 Task: Add a signature Hugo Perez containing With heartfelt thanks and appreciation, Hugo Perez to email address softage.5@softage.net and add a folder Takeout menus
Action: Mouse moved to (29, 39)
Screenshot: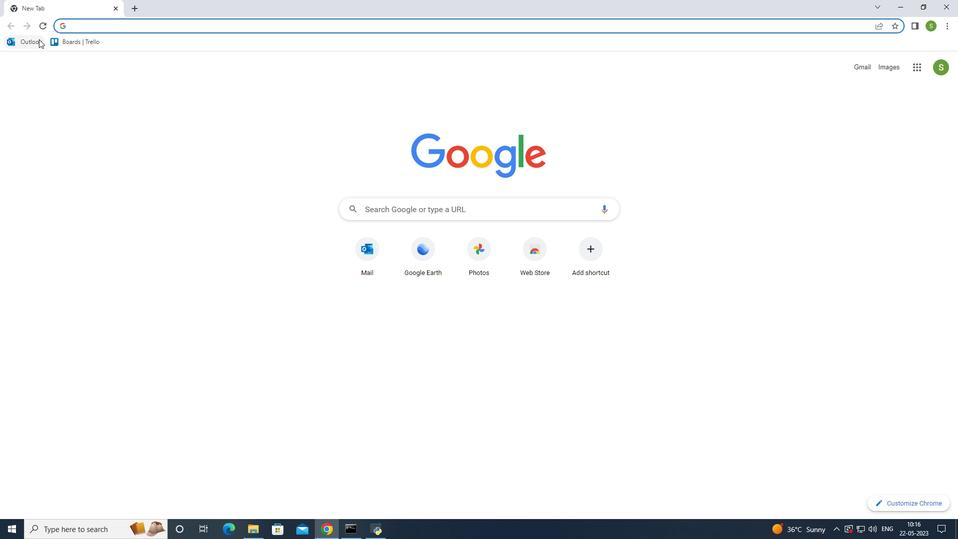 
Action: Mouse pressed left at (29, 39)
Screenshot: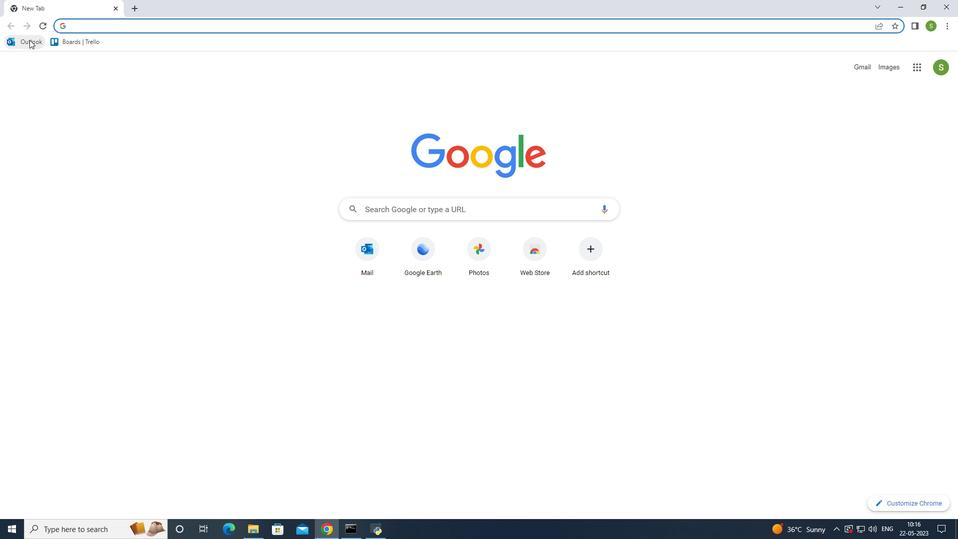 
Action: Mouse moved to (80, 86)
Screenshot: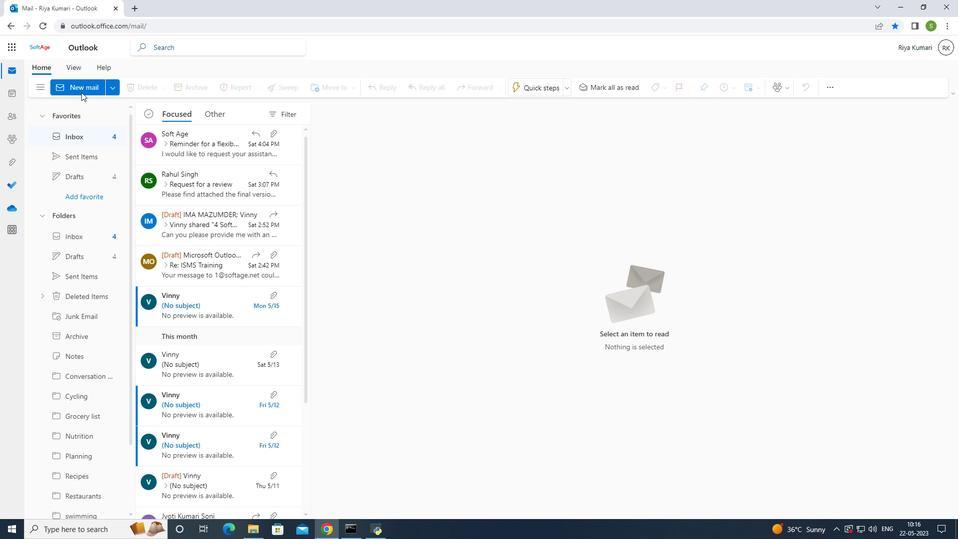 
Action: Mouse pressed left at (80, 86)
Screenshot: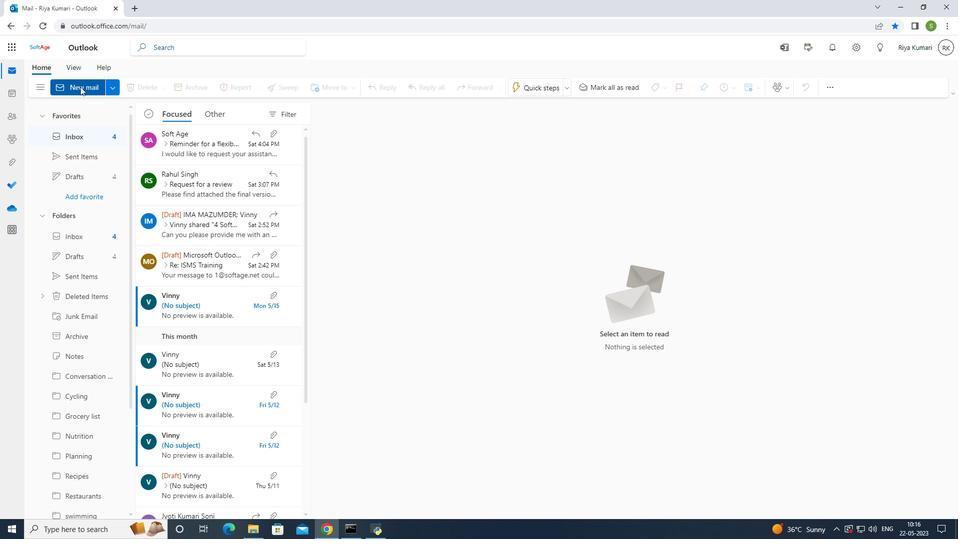 
Action: Mouse moved to (653, 89)
Screenshot: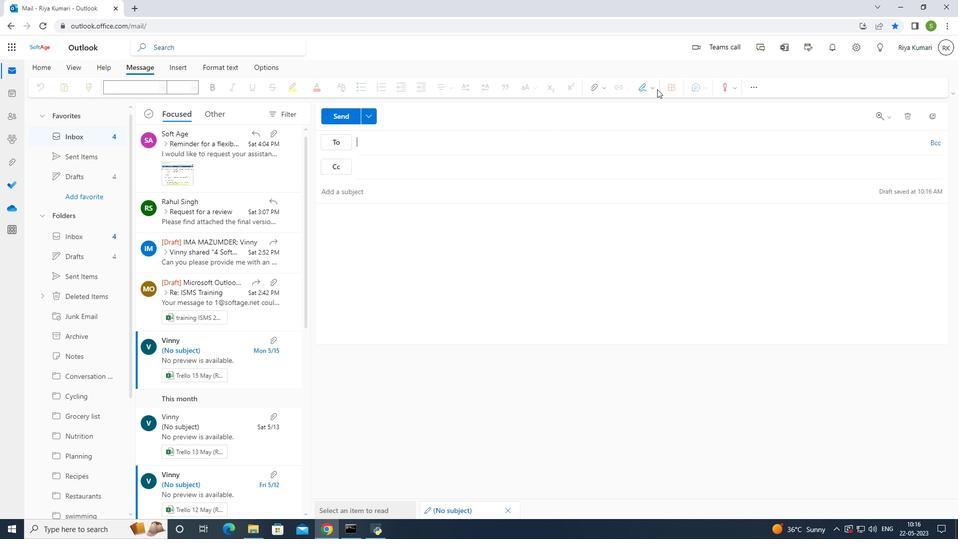 
Action: Mouse pressed left at (653, 89)
Screenshot: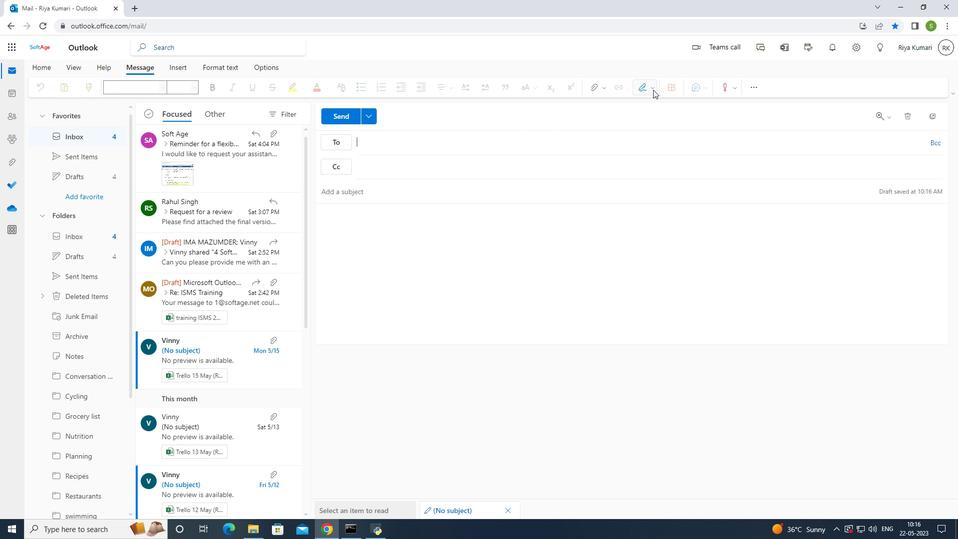 
Action: Mouse moved to (625, 129)
Screenshot: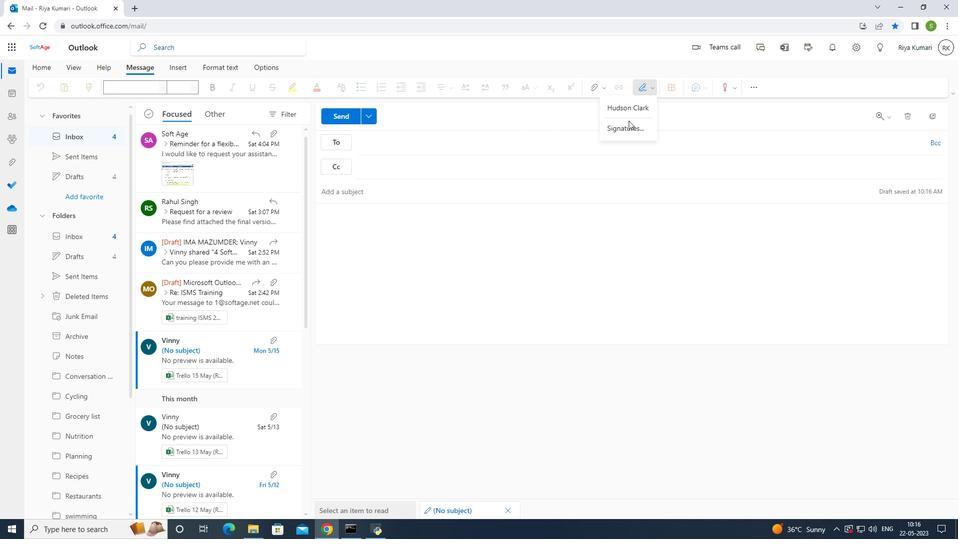 
Action: Mouse pressed left at (625, 129)
Screenshot: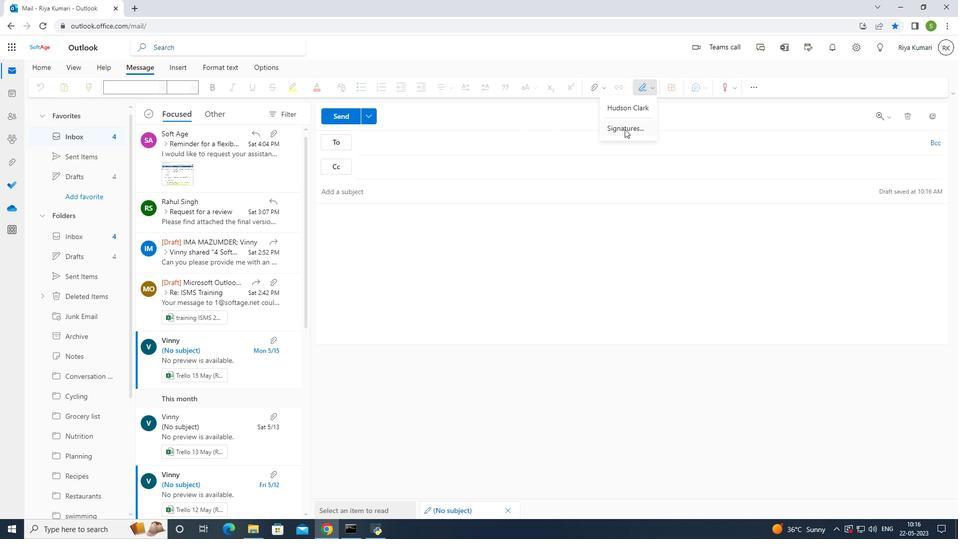 
Action: Mouse moved to (614, 168)
Screenshot: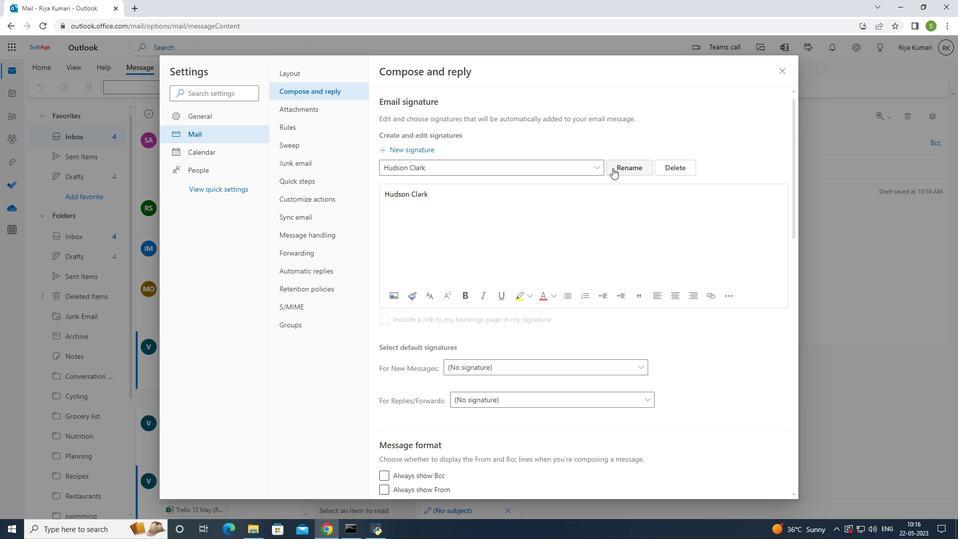 
Action: Mouse pressed left at (614, 168)
Screenshot: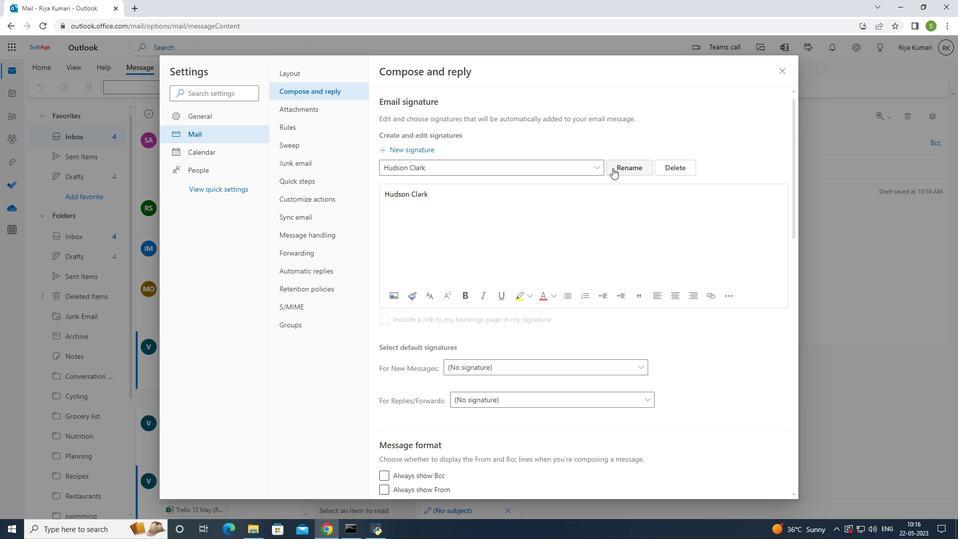 
Action: Mouse moved to (592, 170)
Screenshot: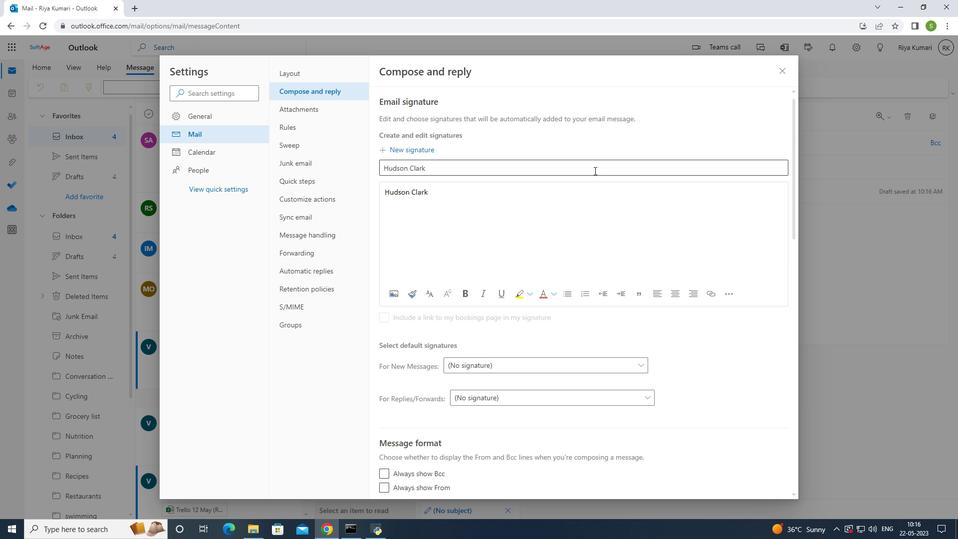 
Action: Mouse pressed left at (592, 170)
Screenshot: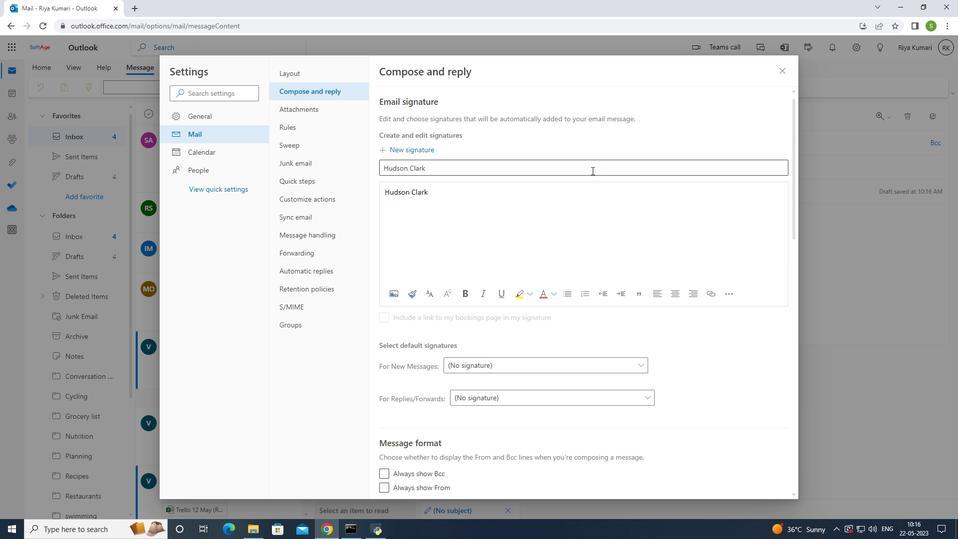 
Action: Mouse moved to (590, 167)
Screenshot: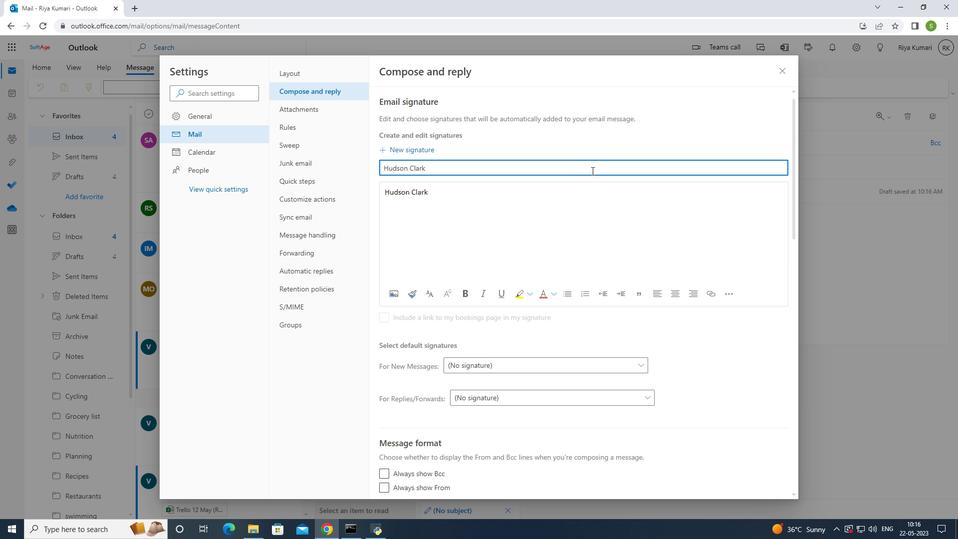 
Action: Key pressed <Key.backspace><Key.backspace><Key.backspace>
Screenshot: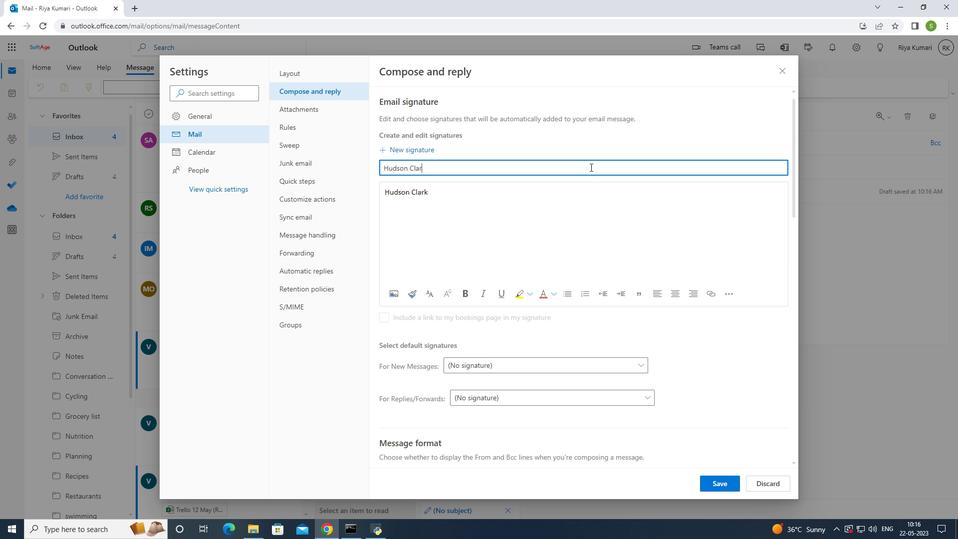 
Action: Mouse moved to (590, 166)
Screenshot: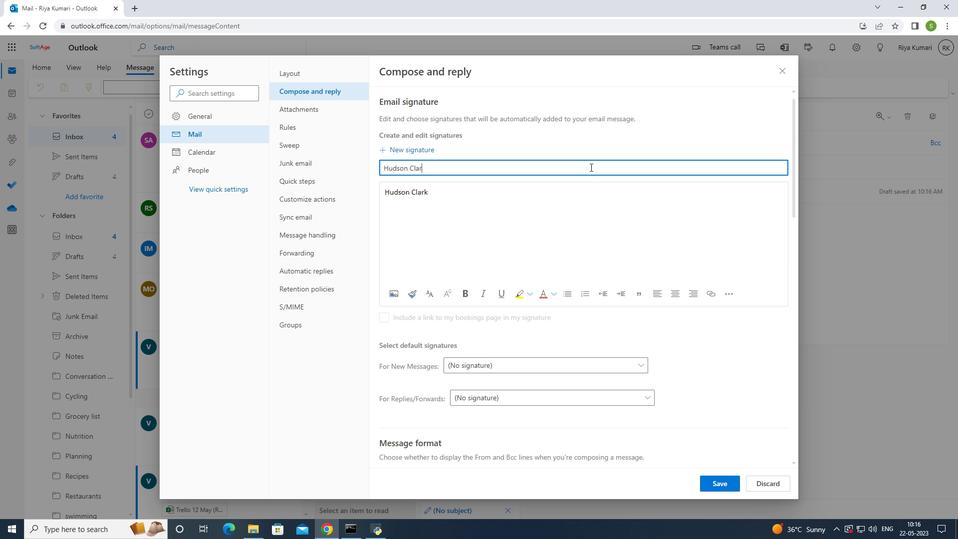 
Action: Key pressed <Key.backspace>
Screenshot: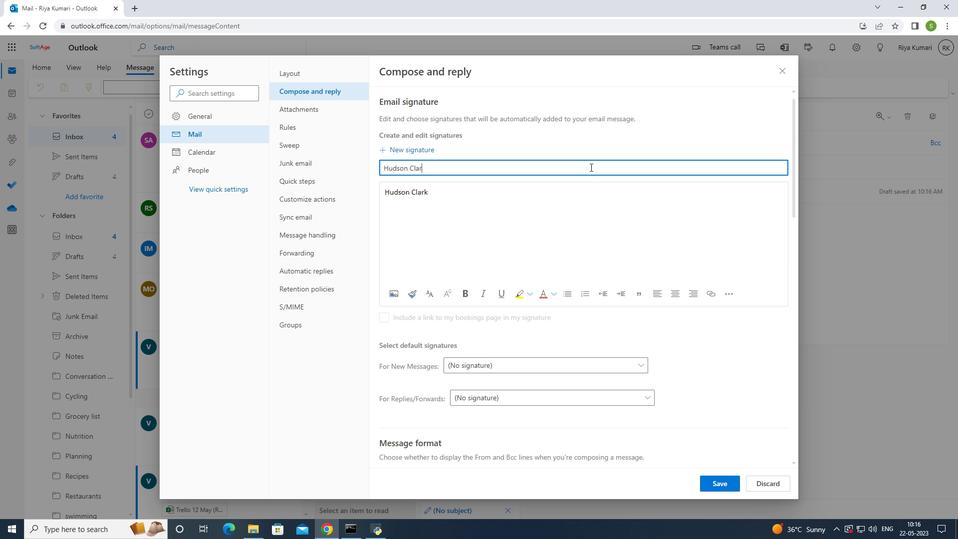 
Action: Mouse moved to (590, 166)
Screenshot: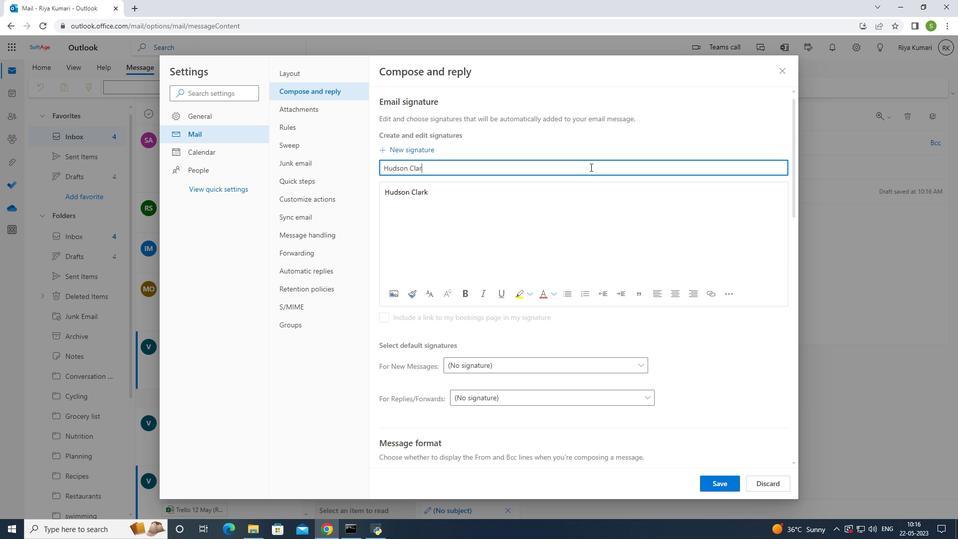 
Action: Key pressed <Key.backspace>
Screenshot: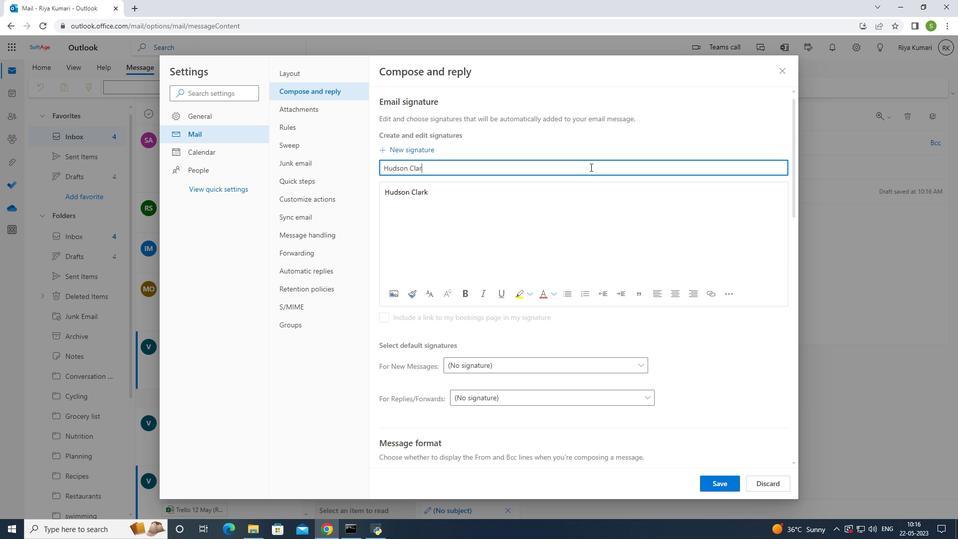 
Action: Mouse moved to (590, 165)
Screenshot: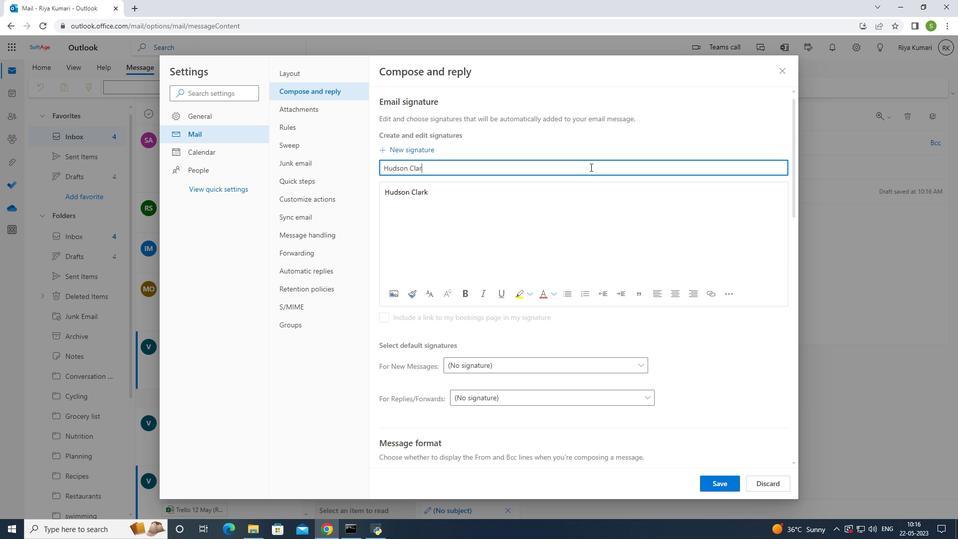 
Action: Key pressed <Key.backspace><Key.backspace><Key.backspace><Key.backspace><Key.backspace><Key.backspace><Key.backspace><Key.backspace><Key.backspace><Key.backspace><Key.backspace><Key.backspace><Key.backspace><Key.backspace><Key.backspace><Key.backspace><Key.backspace>
Screenshot: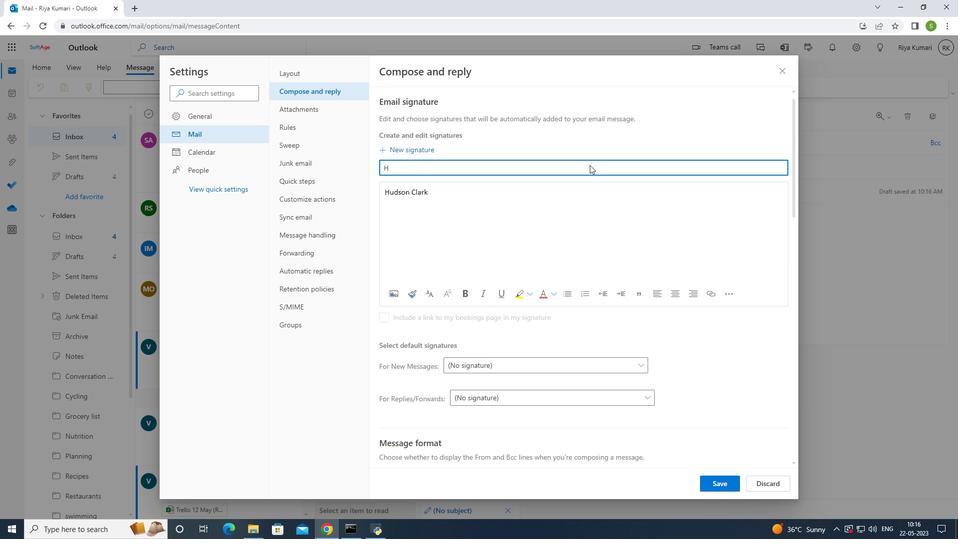 
Action: Mouse moved to (576, 137)
Screenshot: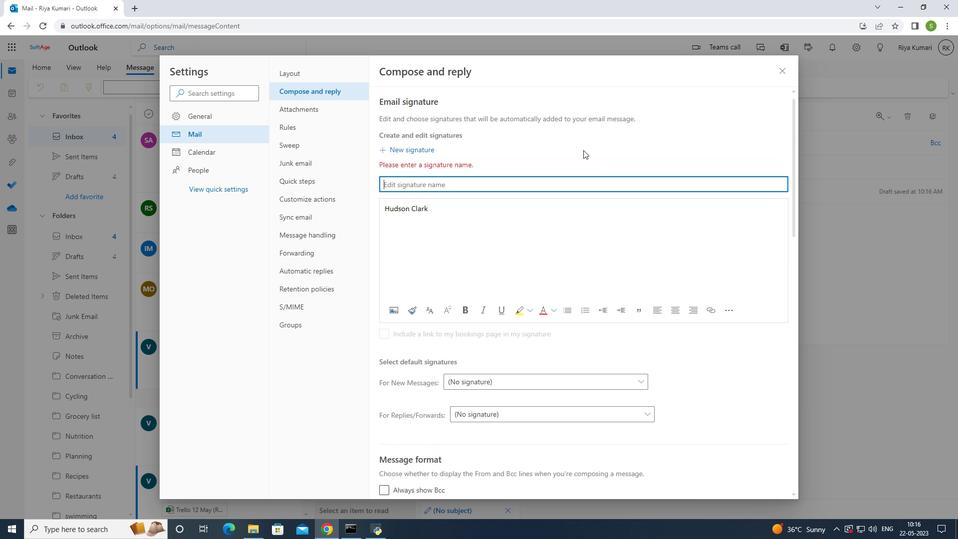 
Action: Key pressed <Key.shift>huge<Key.space><Key.left><Key.left><Key.left><Key.left><Key.backspace><Key.shift><Key.shift><Key.shift><Key.shift><Key.shift><Key.shift><Key.shift><Key.shift>H<Key.right><Key.right><Key.right><Key.space><Key.shift>Perezctrl+A<'\x03'>
Screenshot: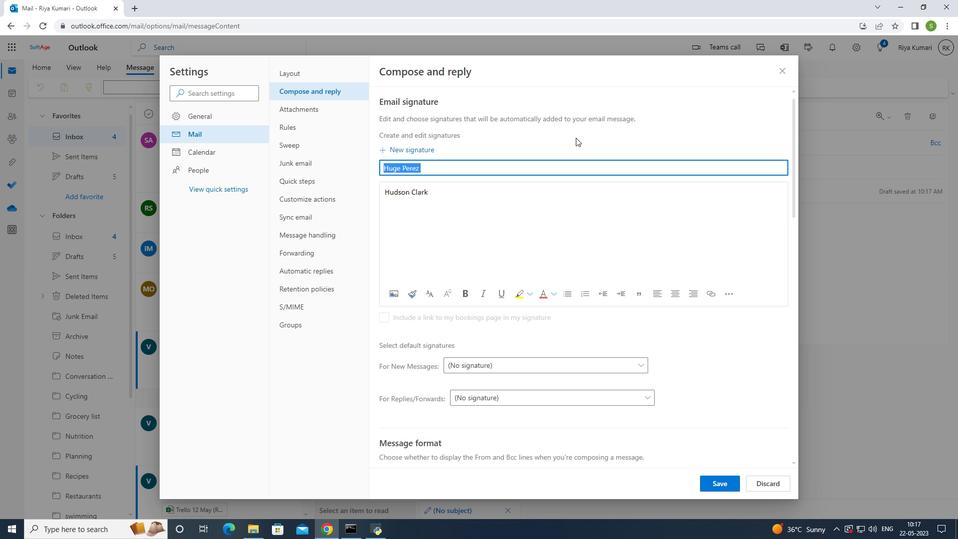 
Action: Mouse moved to (434, 192)
Screenshot: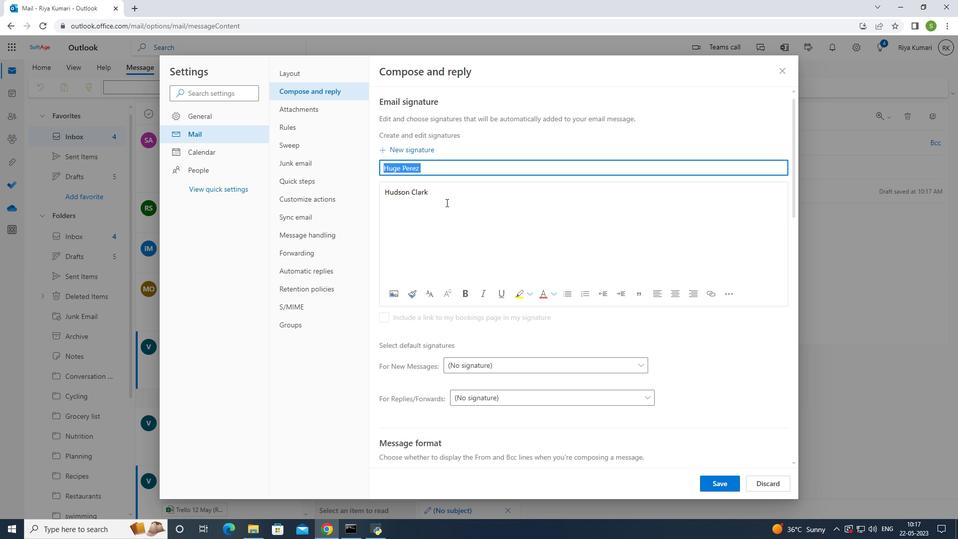 
Action: Mouse pressed left at (434, 192)
Screenshot: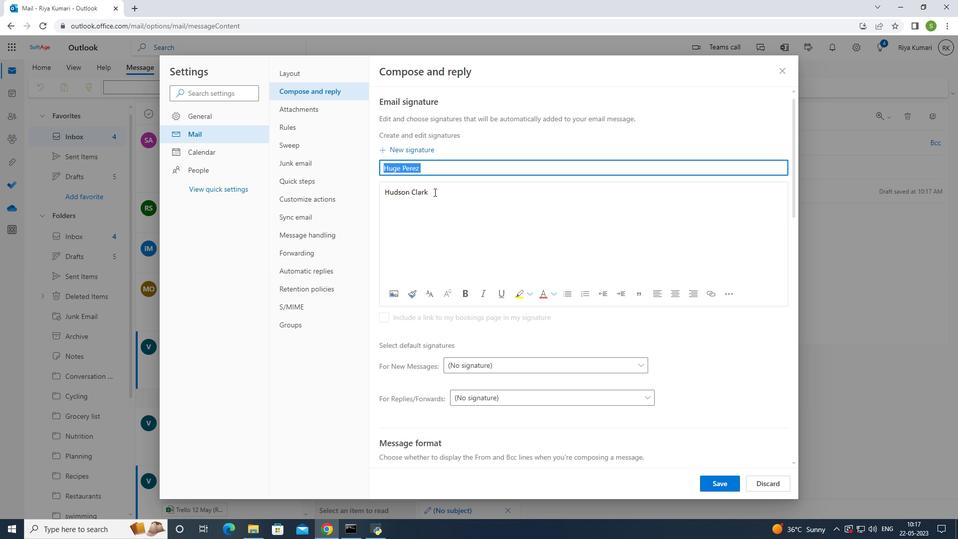 
Action: Mouse moved to (433, 191)
Screenshot: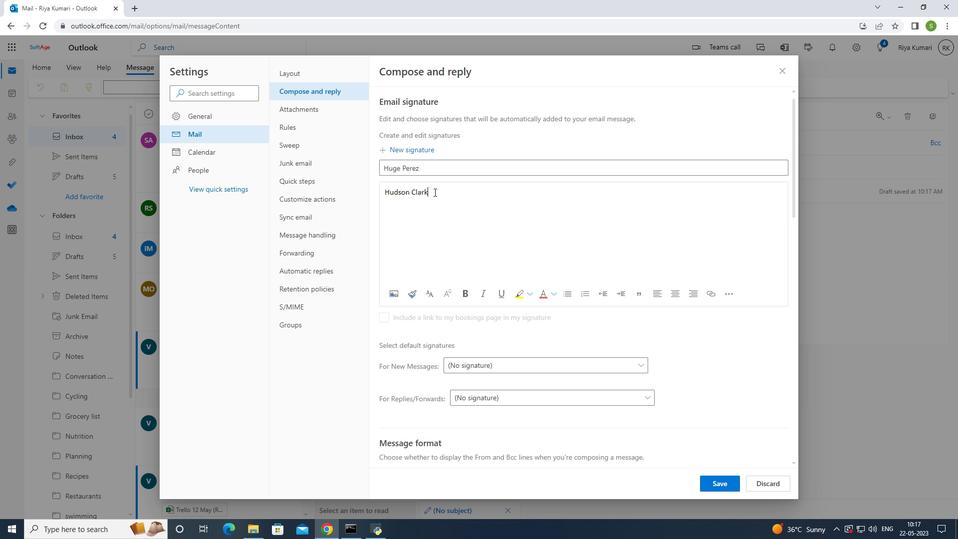 
Action: Key pressed <Key.backspace>
Screenshot: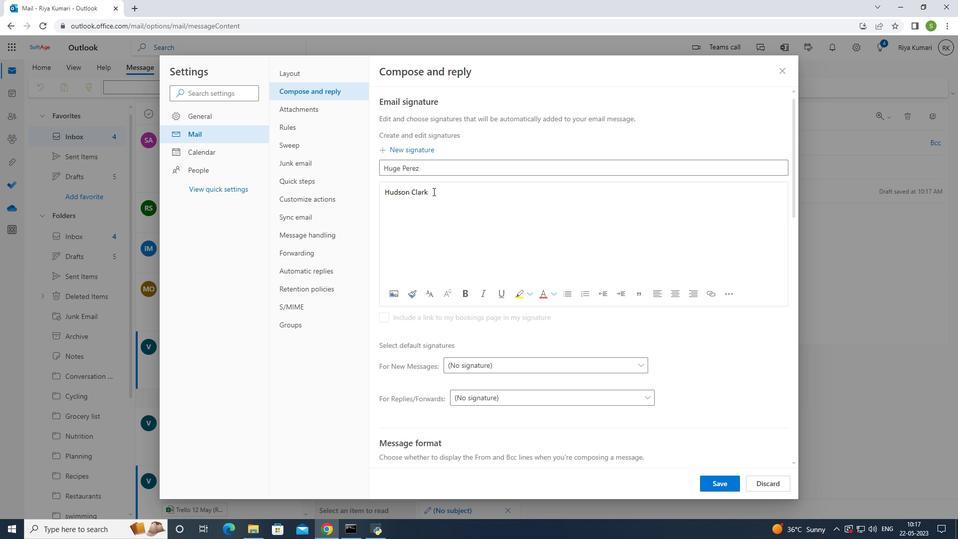 
Action: Mouse moved to (433, 191)
Screenshot: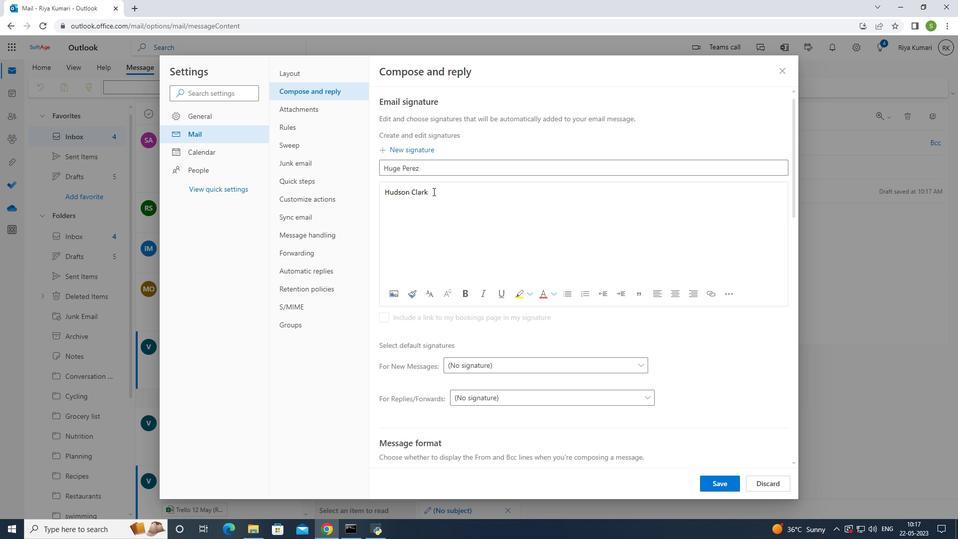 
Action: Key pressed <Key.backspace><Key.backspace><Key.backspace><Key.backspace><Key.backspace><Key.backspace><Key.backspace><Key.backspace><Key.backspace><Key.backspace><Key.backspace><Key.backspace><Key.backspace><Key.backspace><Key.backspace><Key.backspace><Key.backspace><Key.backspace>
Screenshot: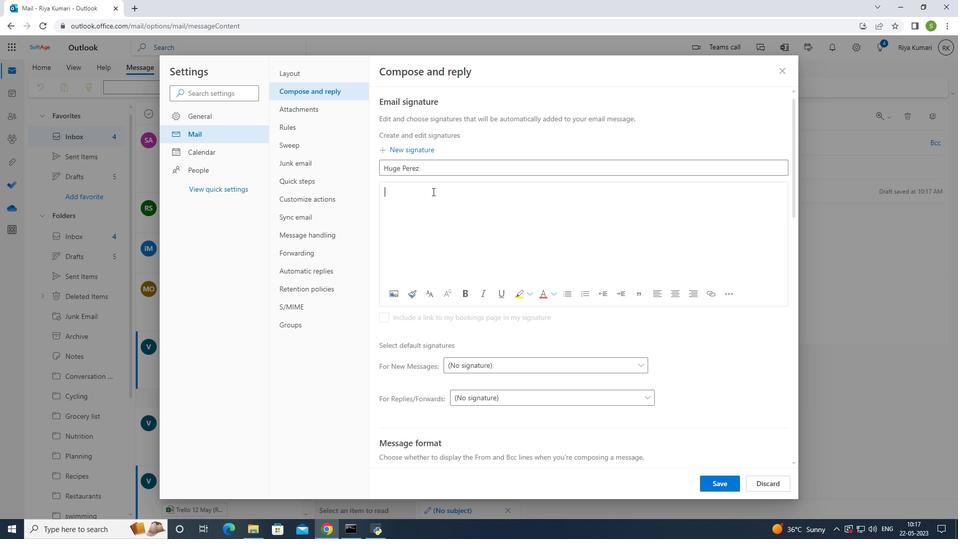 
Action: Mouse moved to (486, 177)
Screenshot: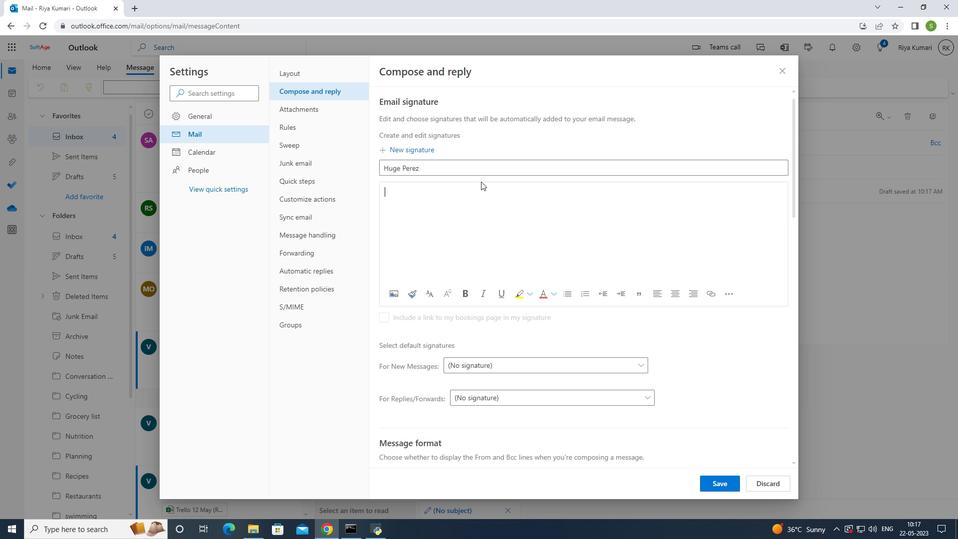
Action: Key pressed ctrl+V
Screenshot: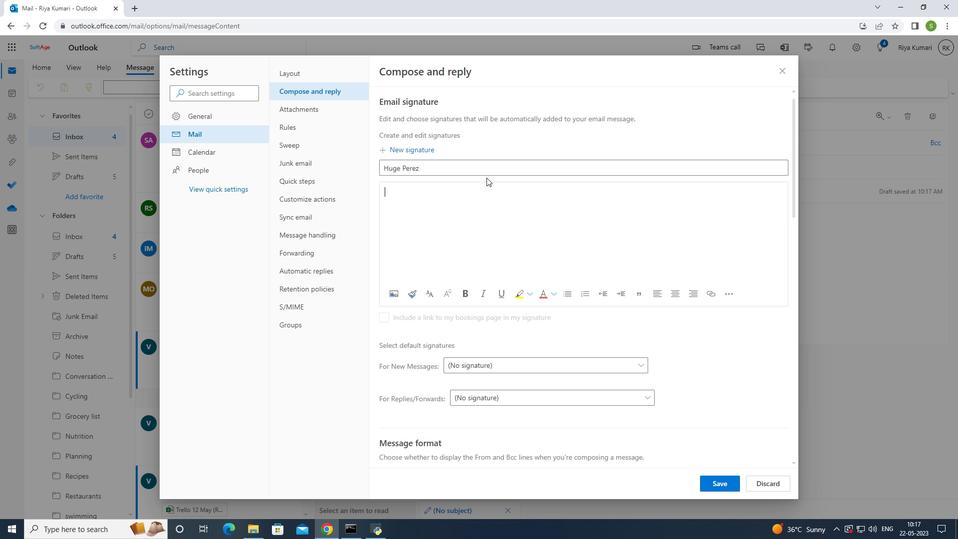 
Action: Mouse moved to (711, 481)
Screenshot: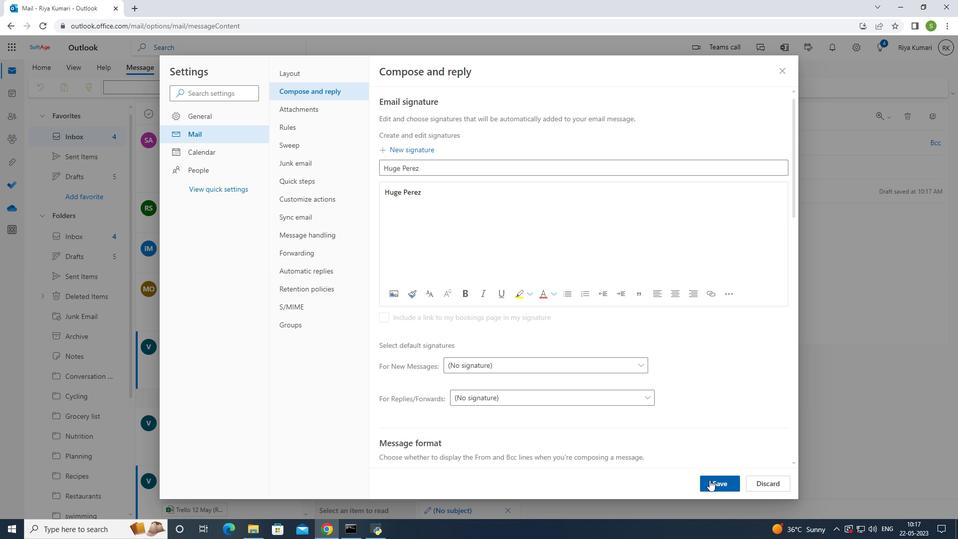 
Action: Mouse pressed left at (711, 481)
Screenshot: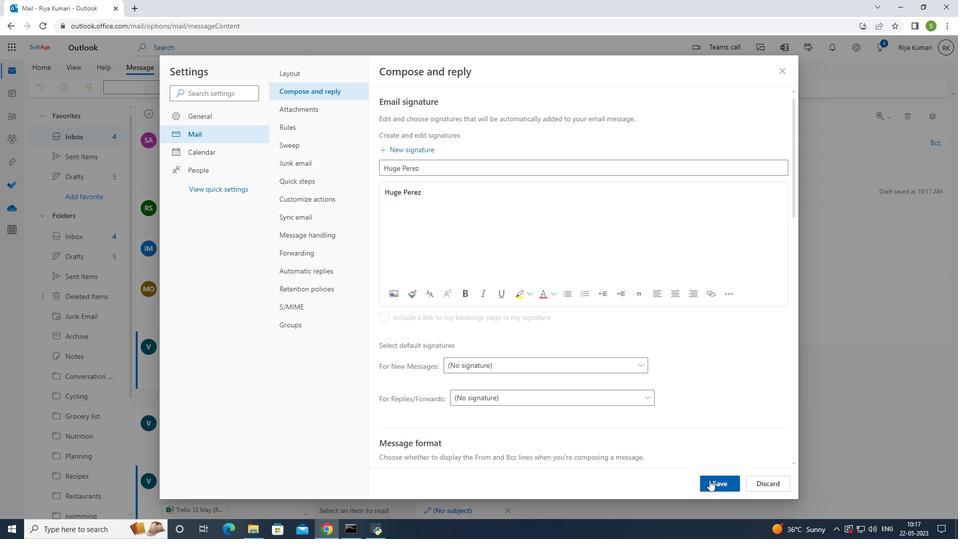
Action: Mouse moved to (780, 72)
Screenshot: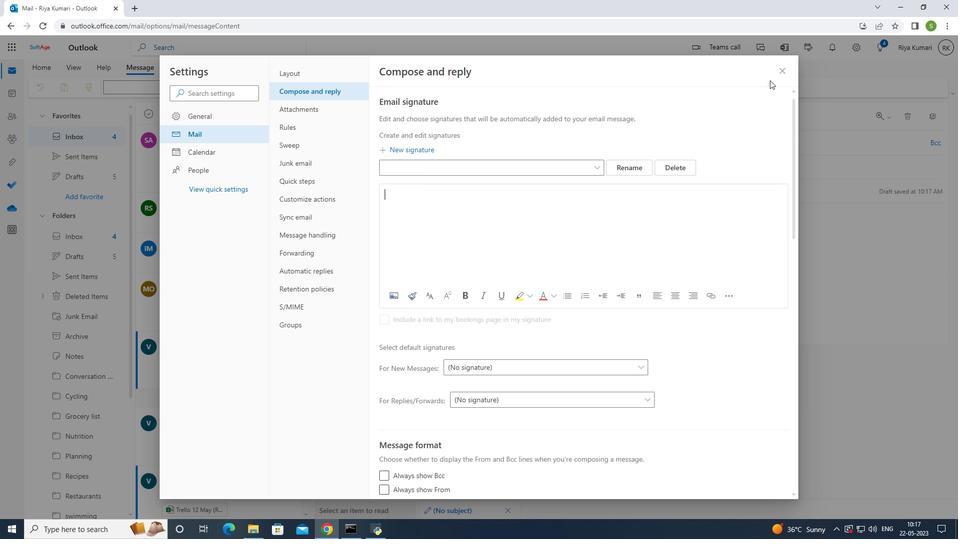 
Action: Mouse pressed left at (780, 72)
Screenshot: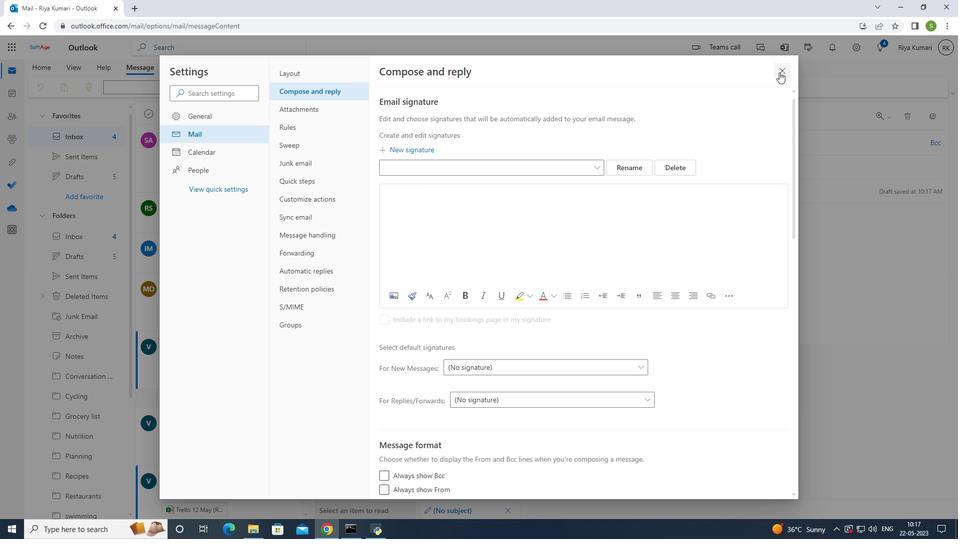 
Action: Mouse moved to (401, 143)
Screenshot: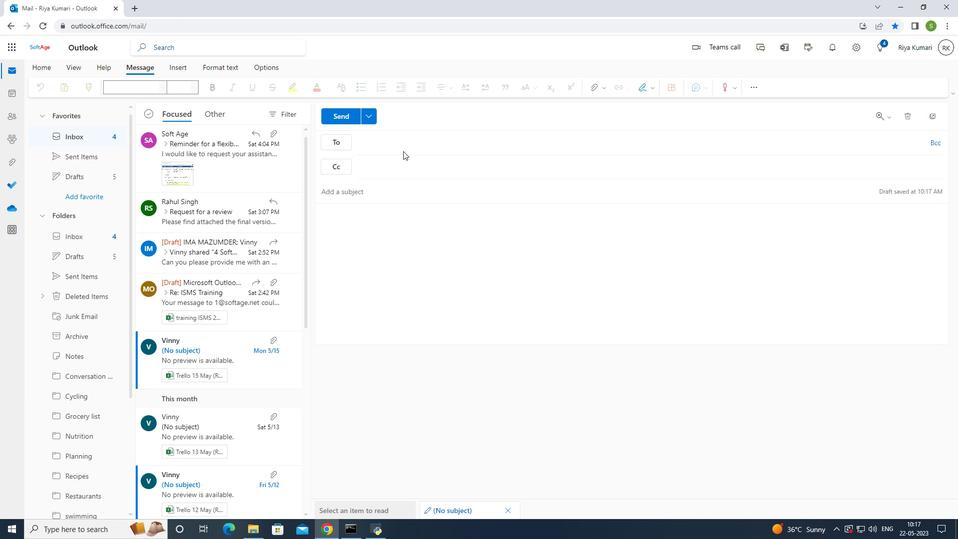 
Action: Mouse pressed left at (401, 143)
Screenshot: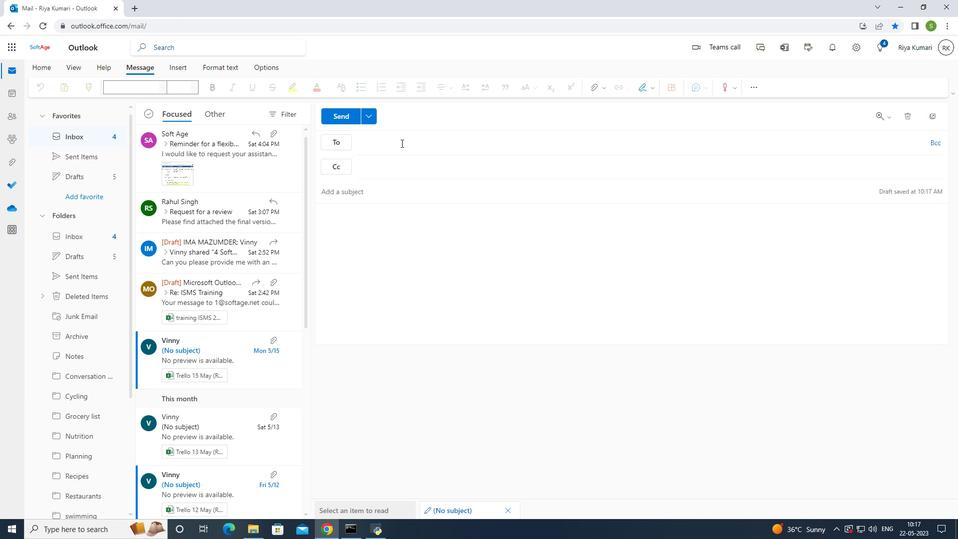 
Action: Mouse moved to (522, 155)
Screenshot: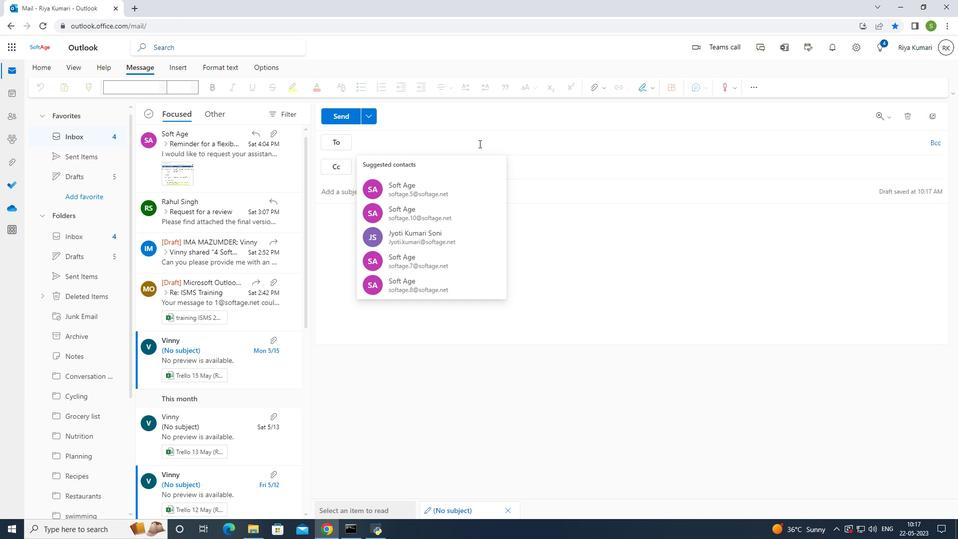 
Action: Key pressed softage.5<Key.shift>@softage.net
Screenshot: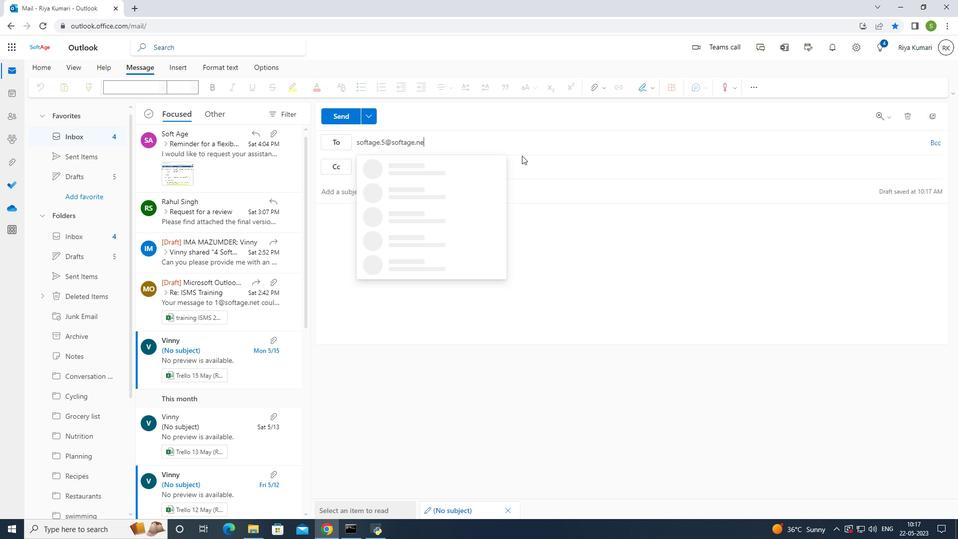 
Action: Mouse moved to (419, 172)
Screenshot: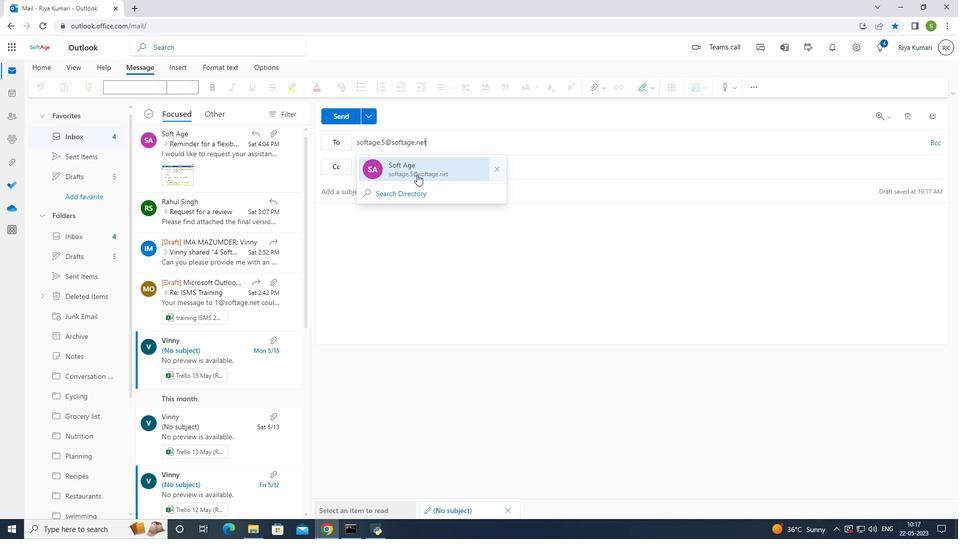 
Action: Mouse pressed left at (419, 172)
Screenshot: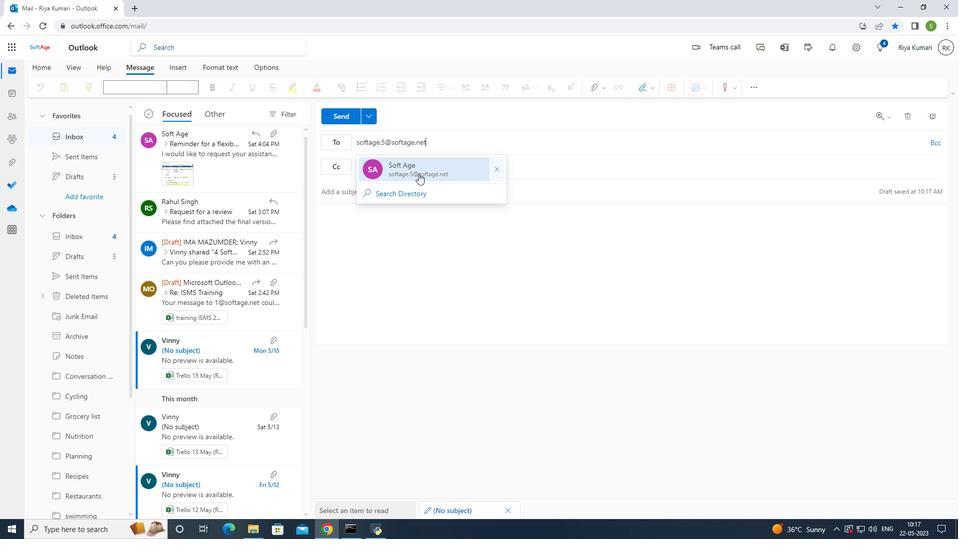 
Action: Mouse moved to (361, 218)
Screenshot: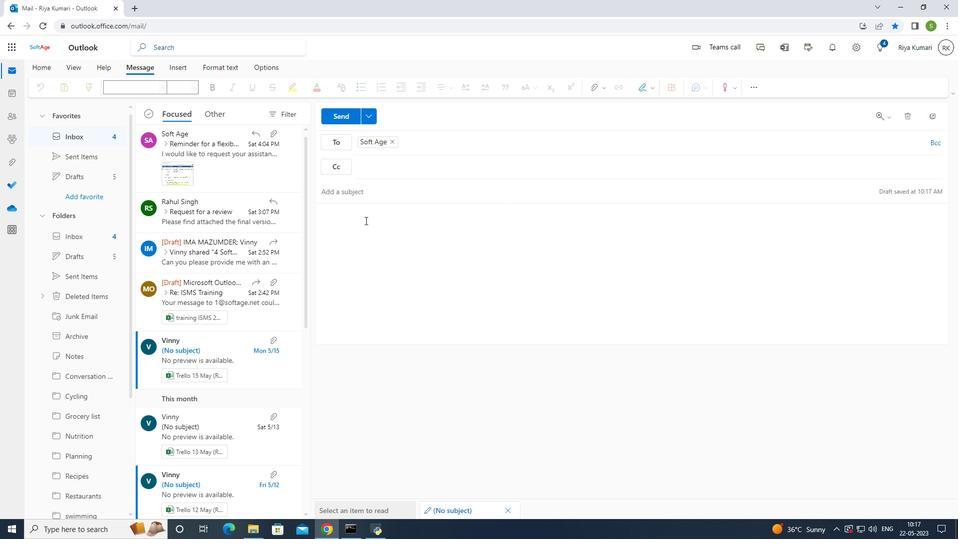 
Action: Mouse pressed left at (361, 218)
Screenshot: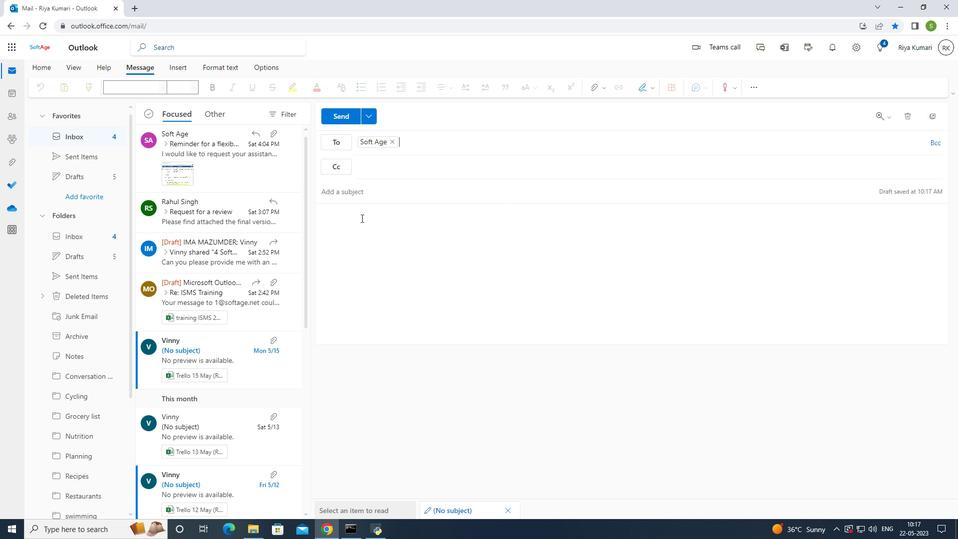 
Action: Mouse moved to (654, 91)
Screenshot: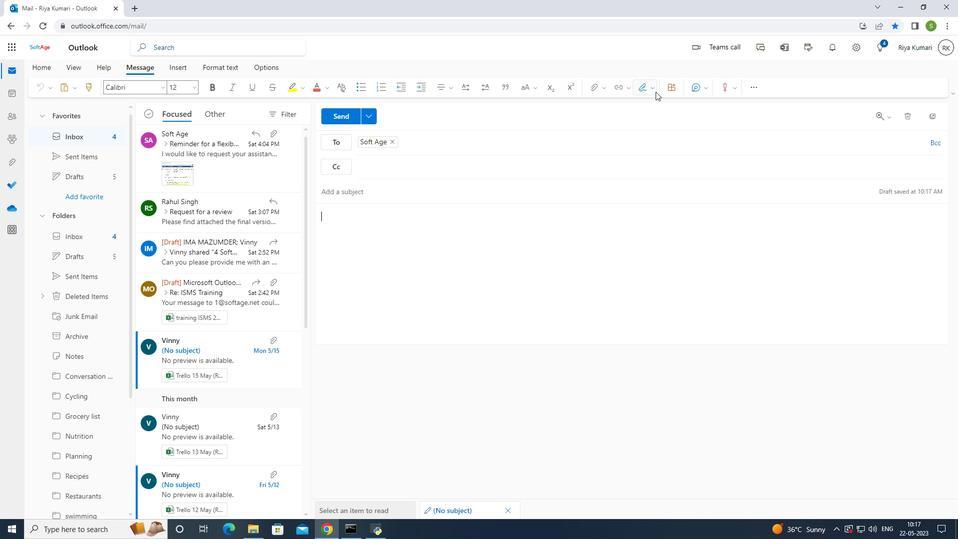 
Action: Mouse pressed left at (654, 91)
Screenshot: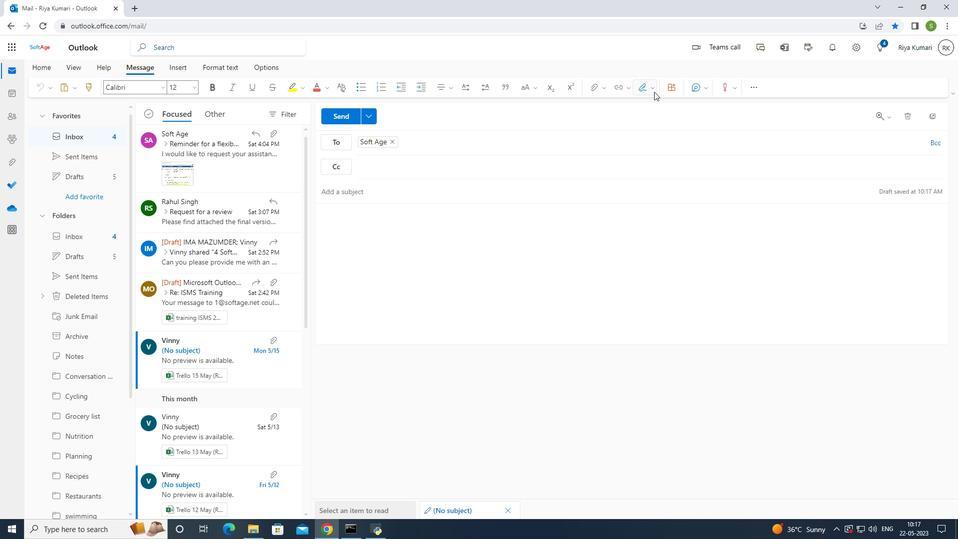 
Action: Mouse moved to (632, 108)
Screenshot: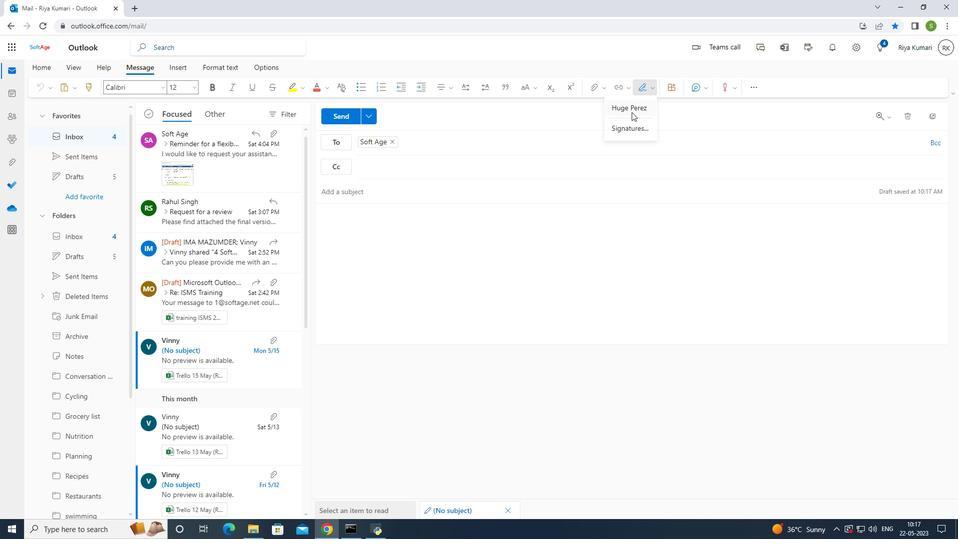 
Action: Mouse pressed left at (632, 108)
Screenshot: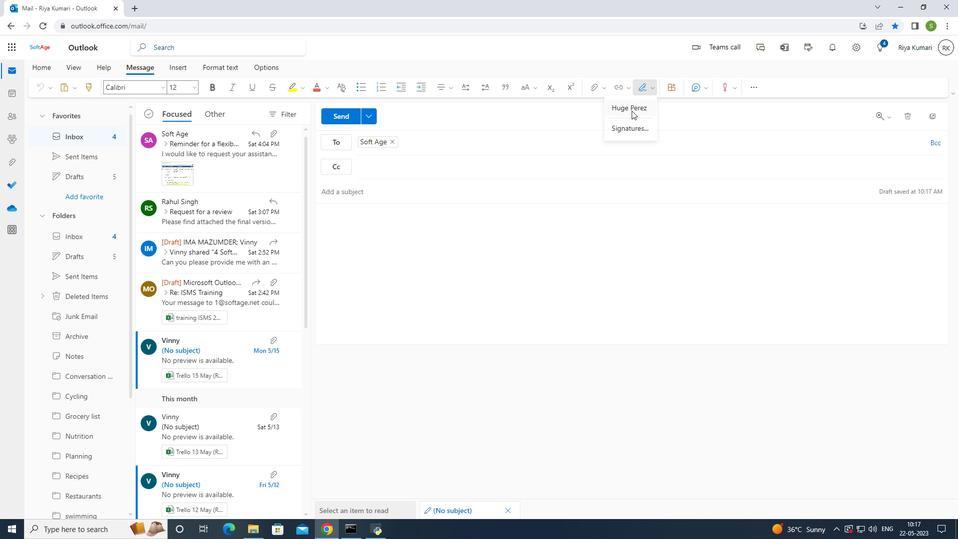 
Action: Mouse moved to (485, 200)
Screenshot: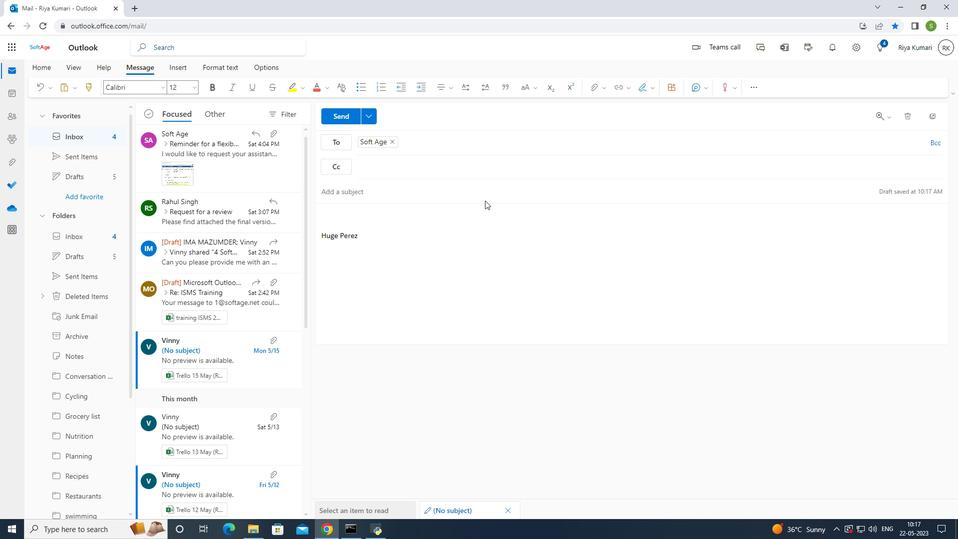 
Action: Key pressed heartful<Key.space>thanks<Key.space>and<Key.space>appreciation
Screenshot: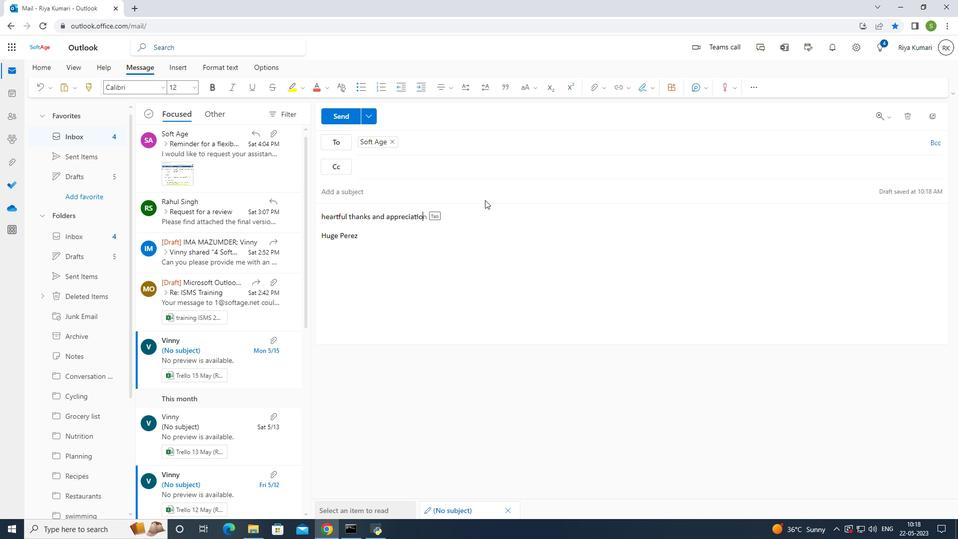 
Action: Mouse moved to (485, 214)
Screenshot: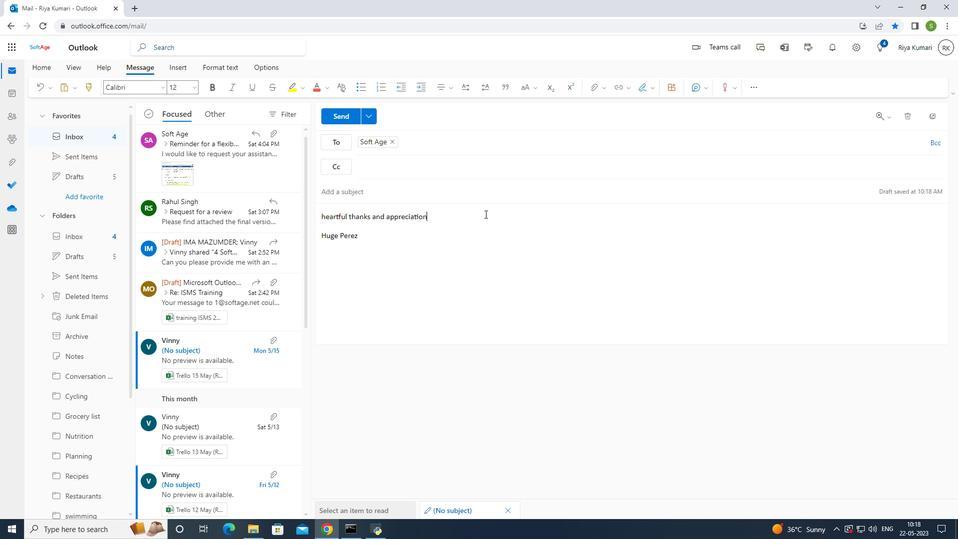 
Action: Key pressed .
Screenshot: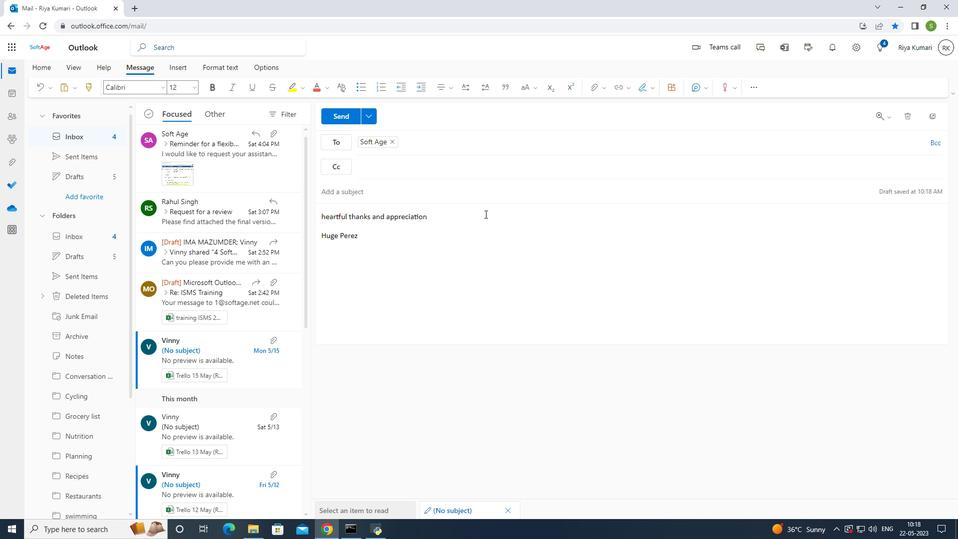 
Action: Mouse moved to (93, 297)
Screenshot: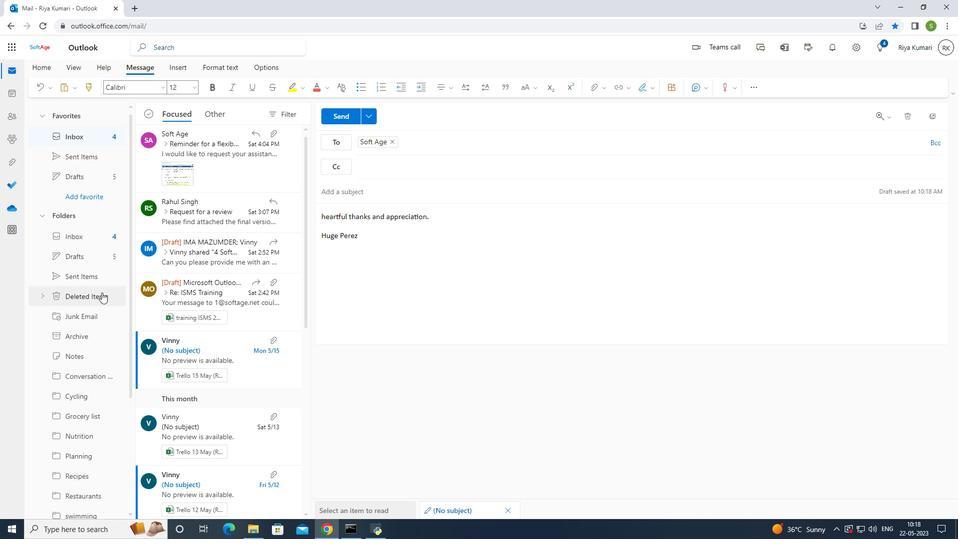 
Action: Mouse scrolled (93, 297) with delta (0, 0)
Screenshot: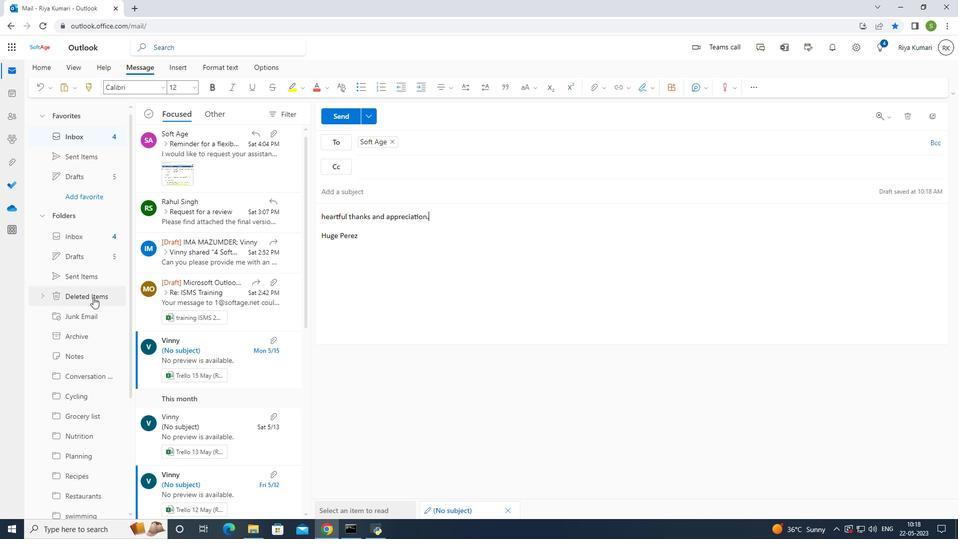 
Action: Mouse scrolled (93, 297) with delta (0, 0)
Screenshot: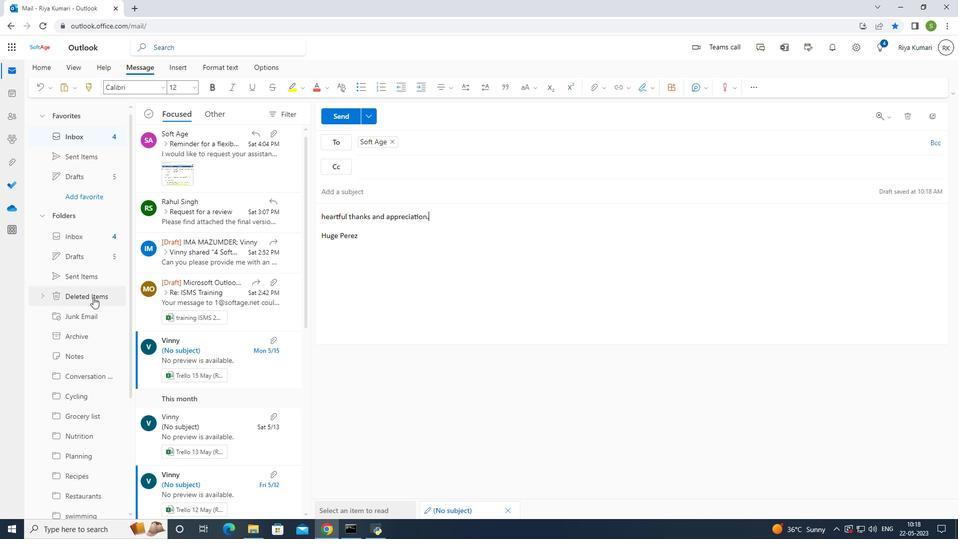 
Action: Mouse scrolled (93, 297) with delta (0, 0)
Screenshot: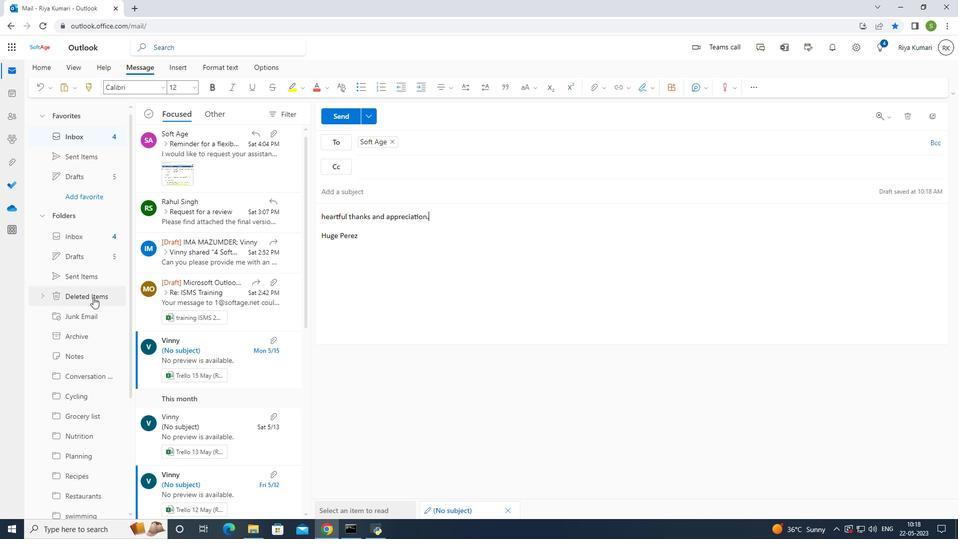 
Action: Mouse scrolled (93, 297) with delta (0, 0)
Screenshot: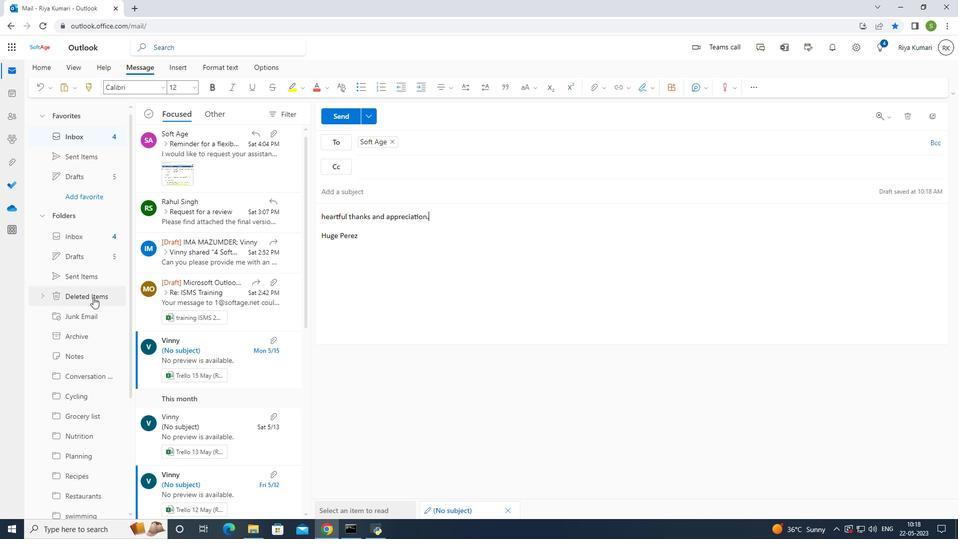 
Action: Mouse scrolled (93, 297) with delta (0, 0)
Screenshot: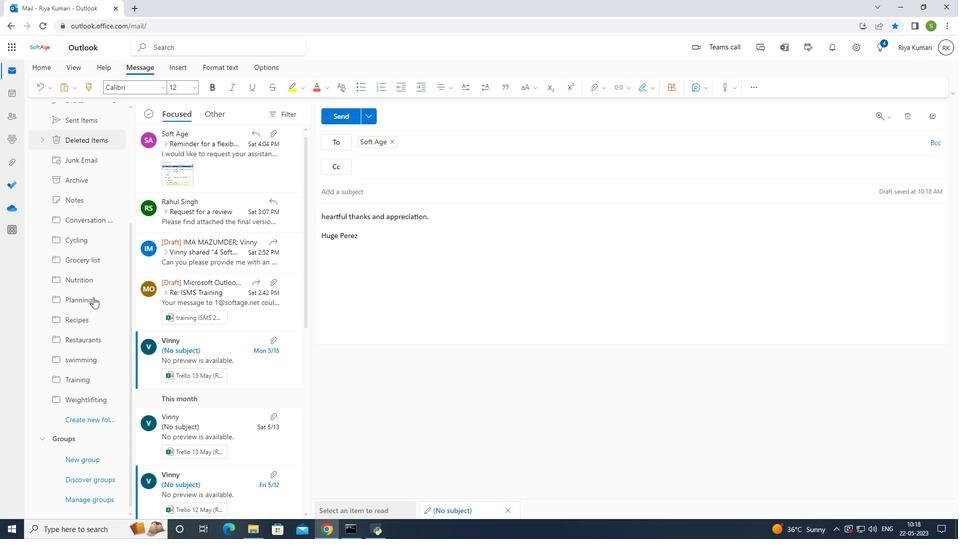 
Action: Mouse scrolled (93, 297) with delta (0, 0)
Screenshot: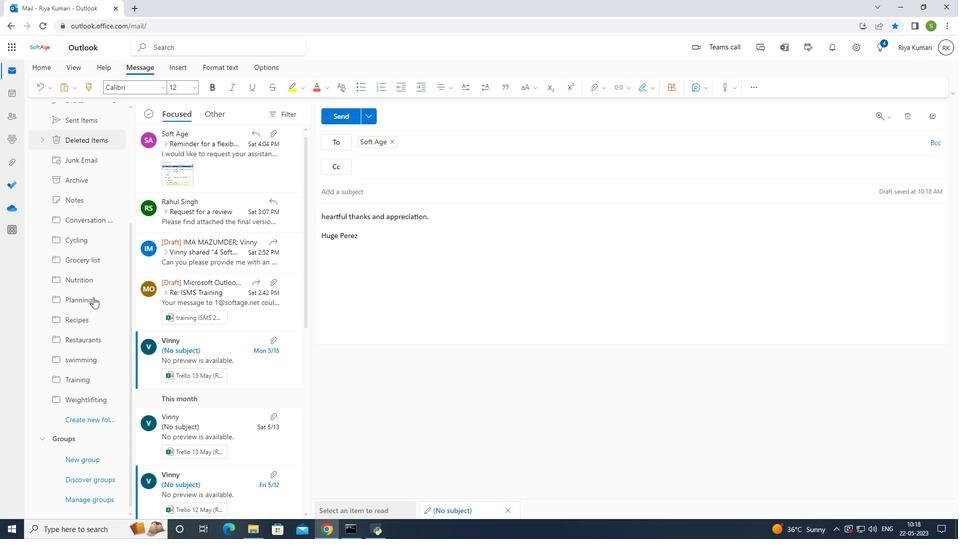 
Action: Mouse scrolled (93, 297) with delta (0, 0)
Screenshot: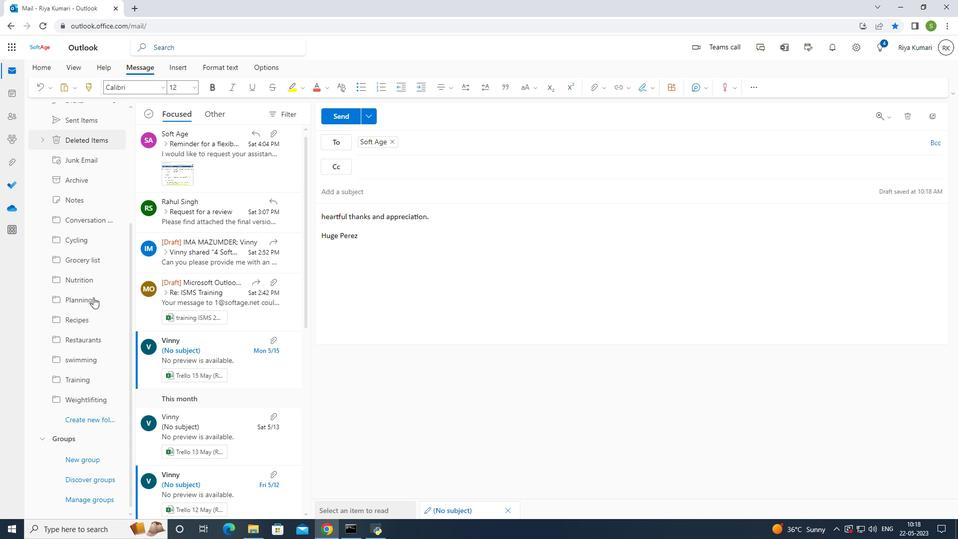 
Action: Mouse scrolled (93, 297) with delta (0, 0)
Screenshot: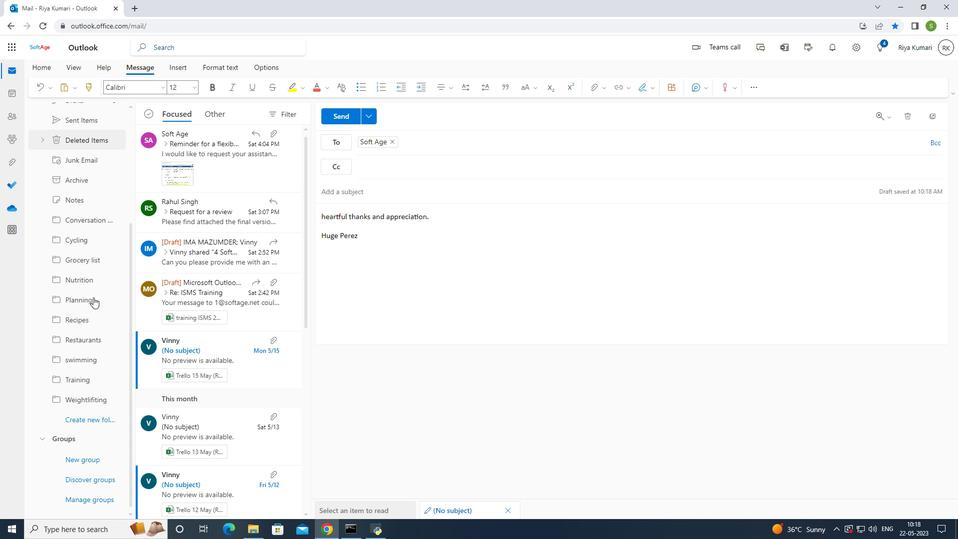 
Action: Mouse moved to (93, 419)
Screenshot: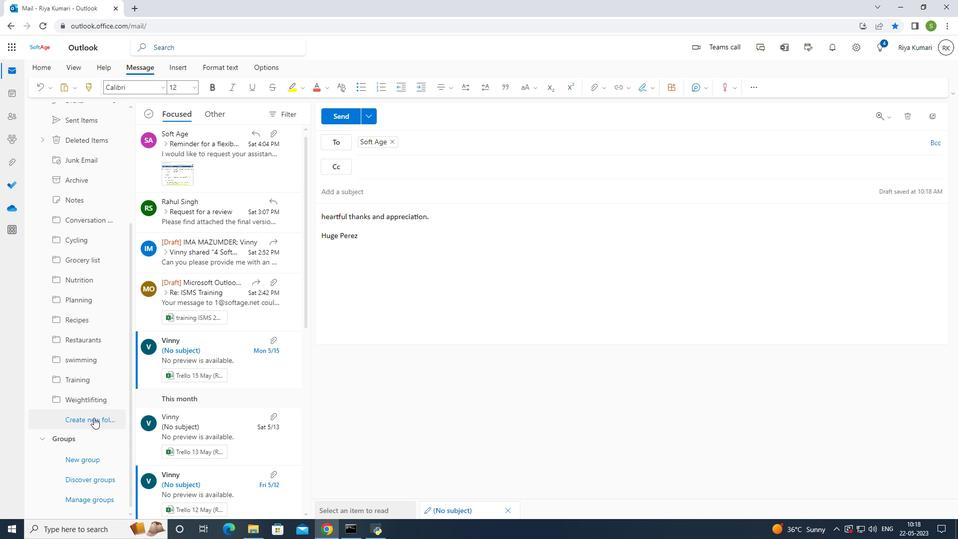 
Action: Mouse pressed left at (93, 419)
Screenshot: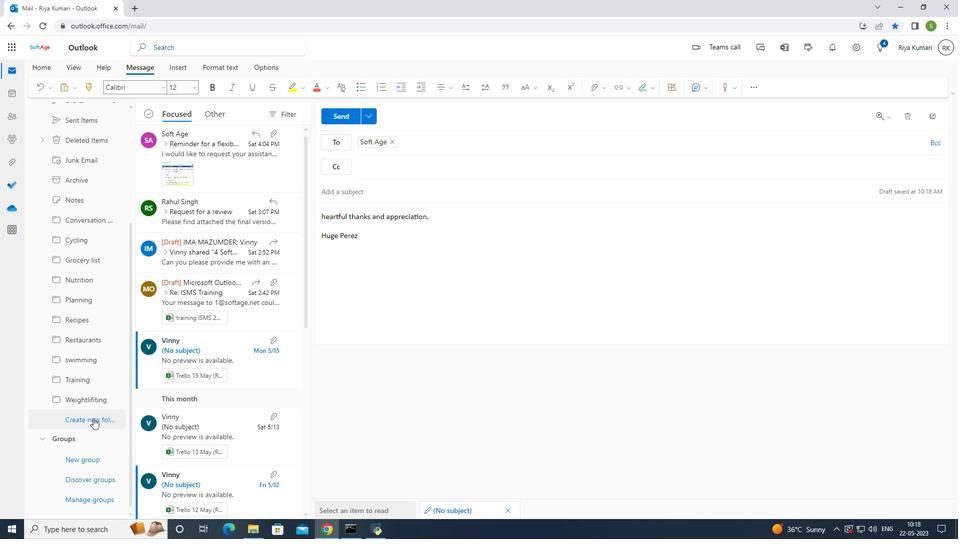 
Action: Mouse moved to (210, 310)
Screenshot: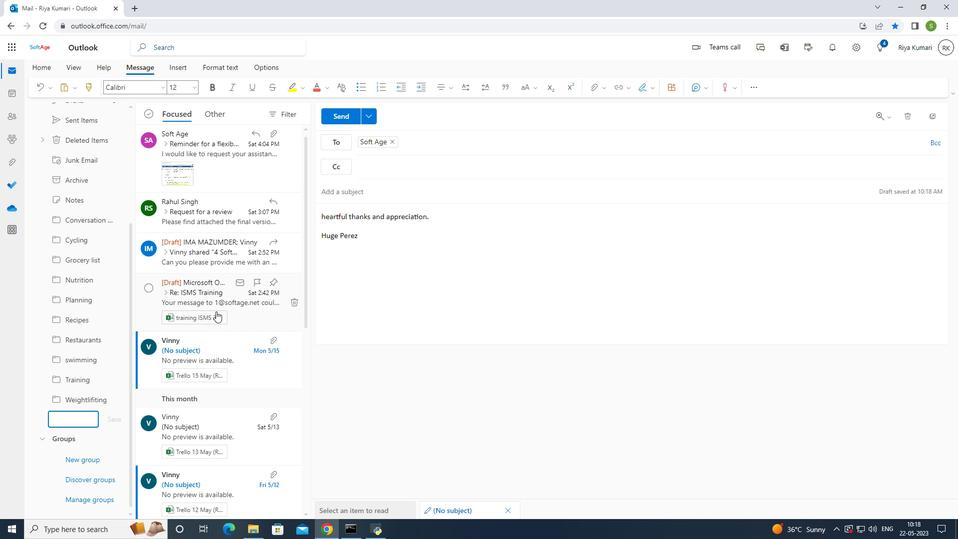 
Action: Key pressed <Key.shift>takeout<Key.space>menus
Screenshot: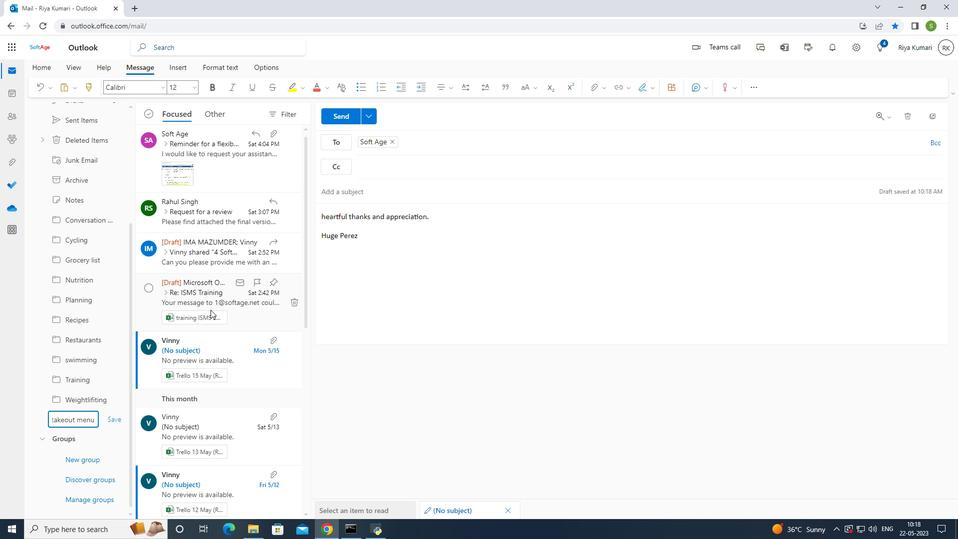 
Action: Mouse moved to (114, 421)
Screenshot: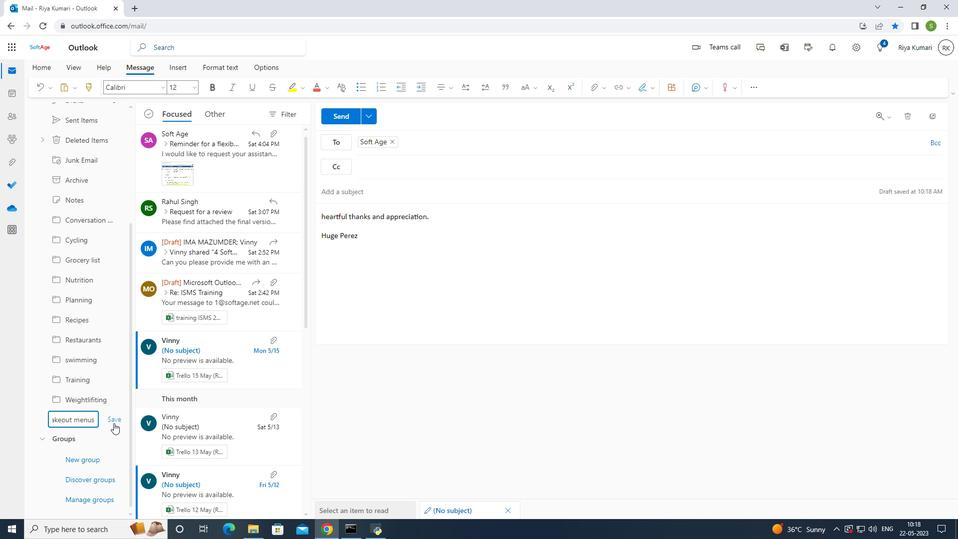 
Action: Mouse pressed left at (114, 421)
Screenshot: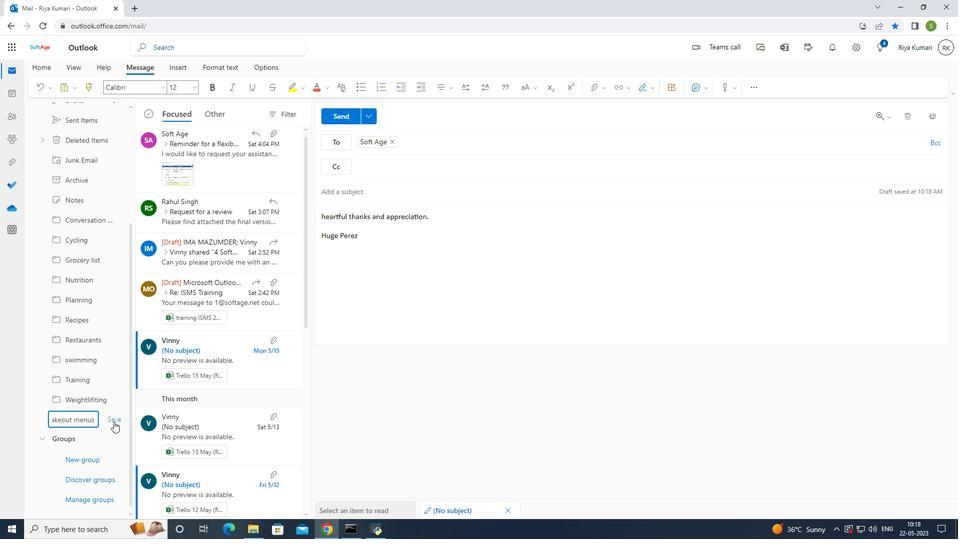 
Action: Mouse moved to (334, 112)
Screenshot: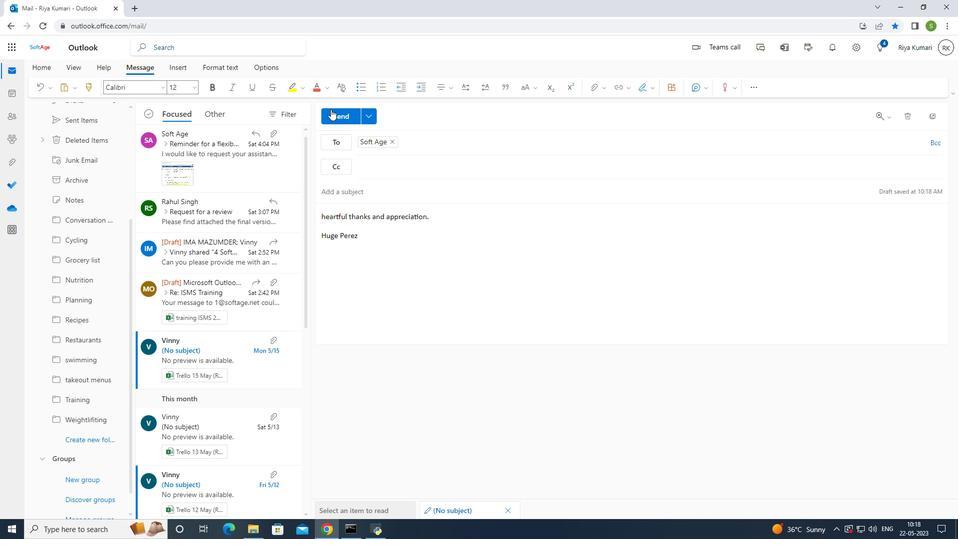 
Action: Mouse pressed left at (334, 112)
Screenshot: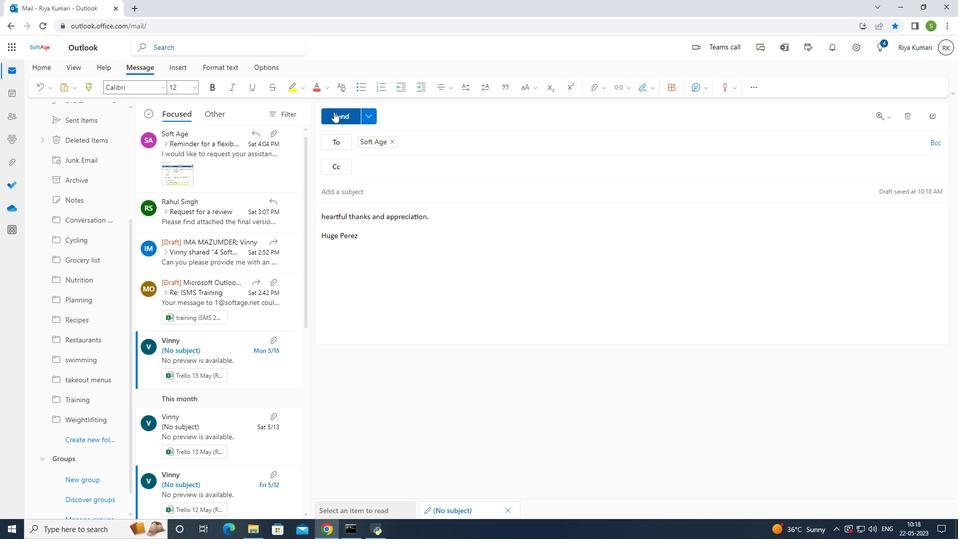 
Action: Mouse moved to (461, 303)
Screenshot: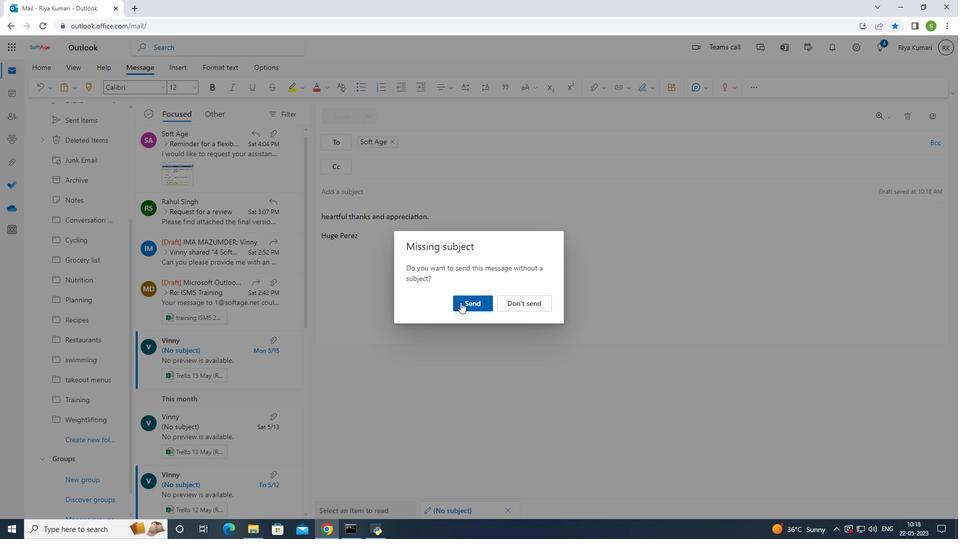 
Action: Mouse pressed left at (461, 303)
Screenshot: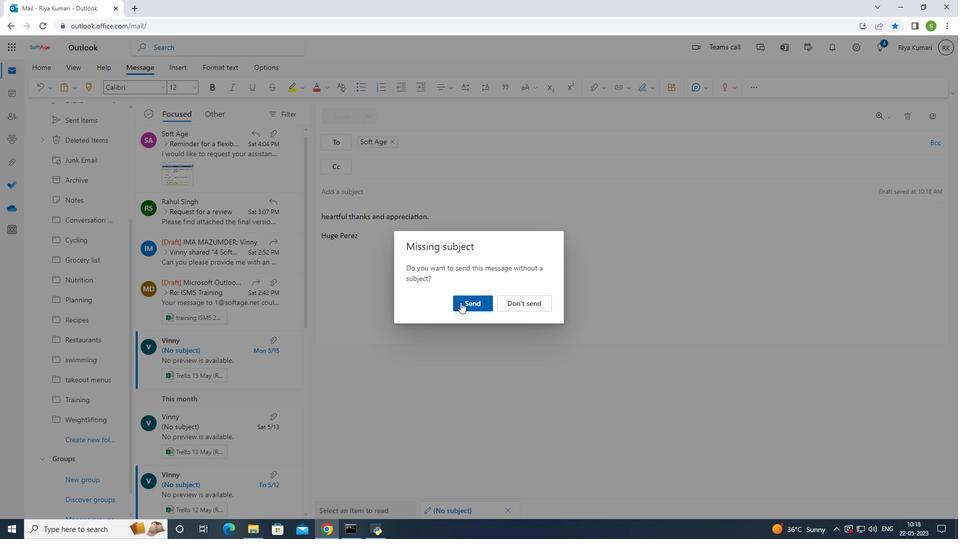 
Action: Mouse moved to (632, 232)
Screenshot: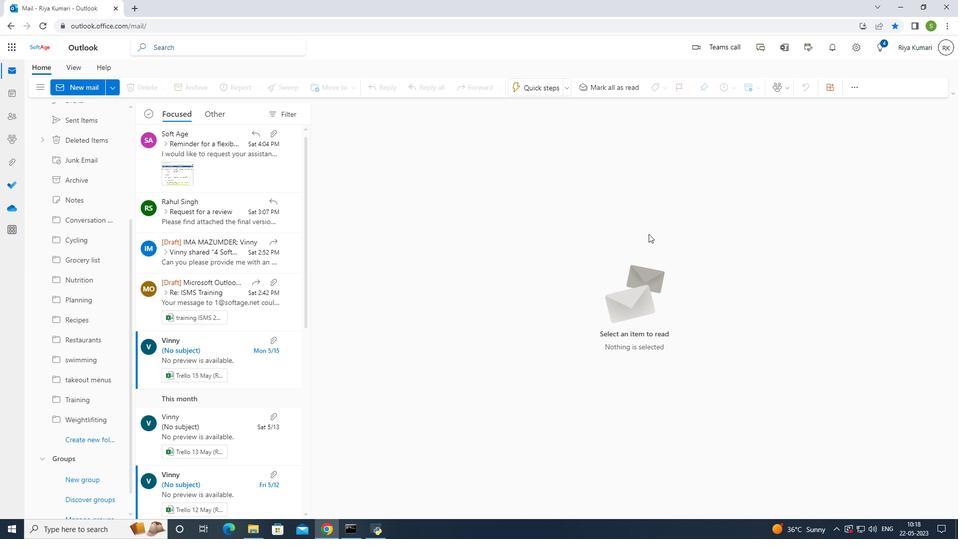 
